 Task: For heading Use oswald with dark cyan 1 colour & Underline.  font size for heading20,  'Change the font style of data to'Playfair display and font size to 12,  Change the alignment of both headline & data to Align right In the sheet  analysisSalesByCategory_2022
Action: Mouse moved to (80, 122)
Screenshot: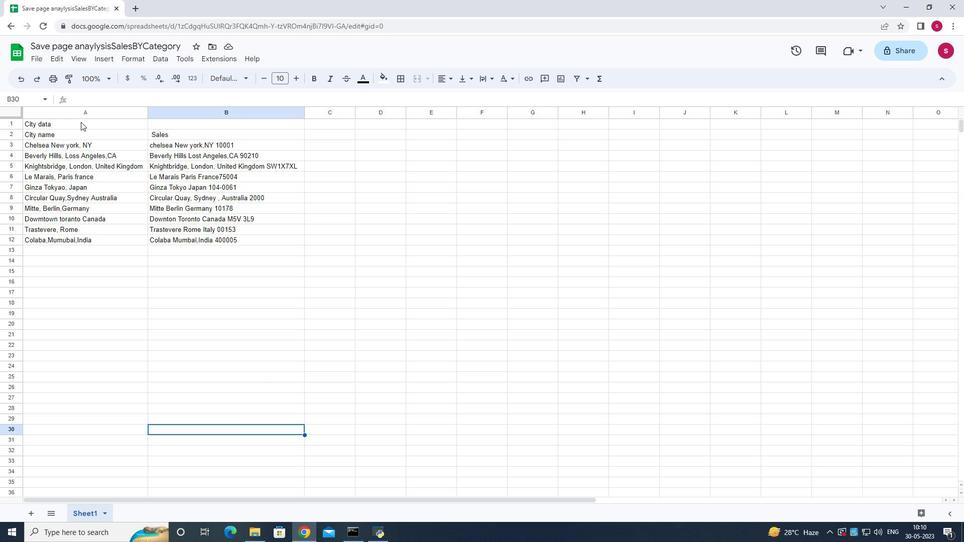
Action: Mouse pressed left at (80, 122)
Screenshot: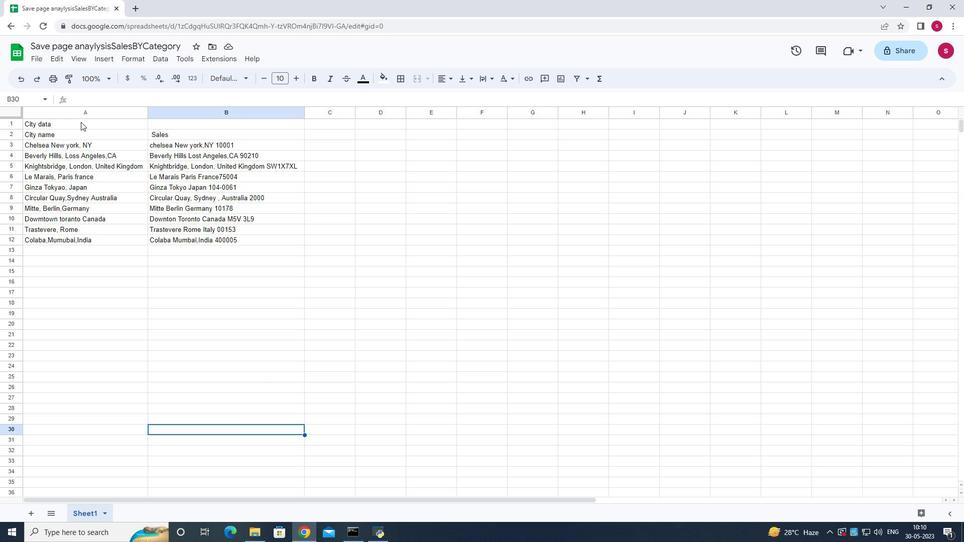 
Action: Mouse moved to (238, 76)
Screenshot: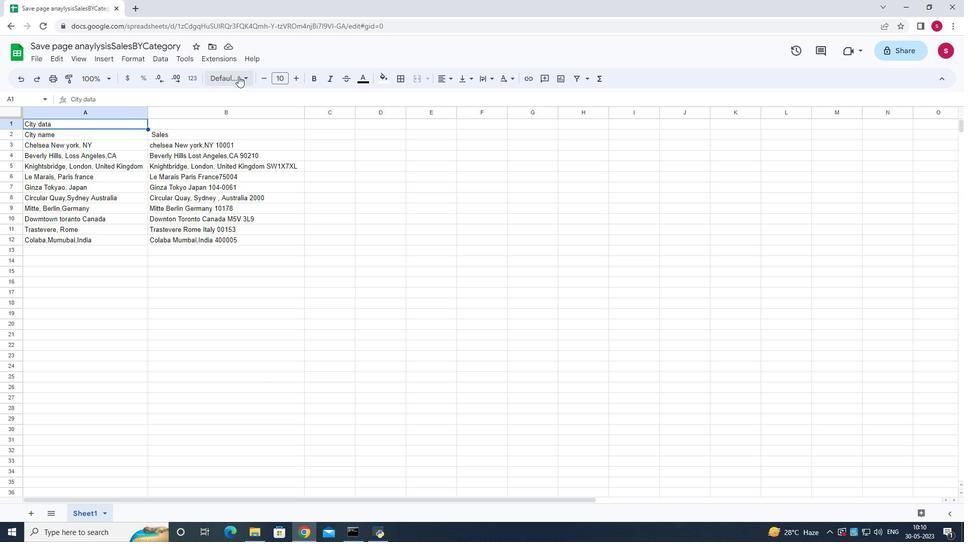 
Action: Mouse pressed left at (238, 76)
Screenshot: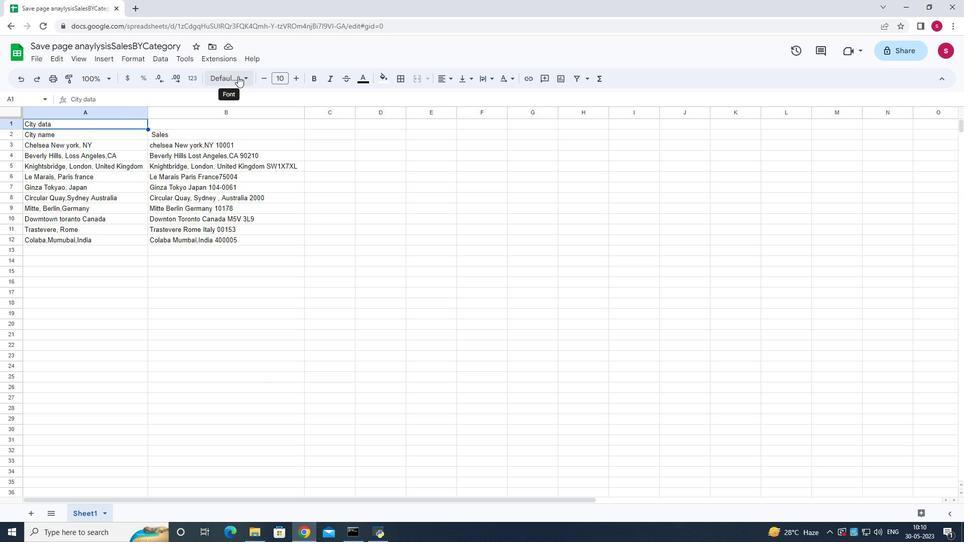 
Action: Mouse moved to (244, 305)
Screenshot: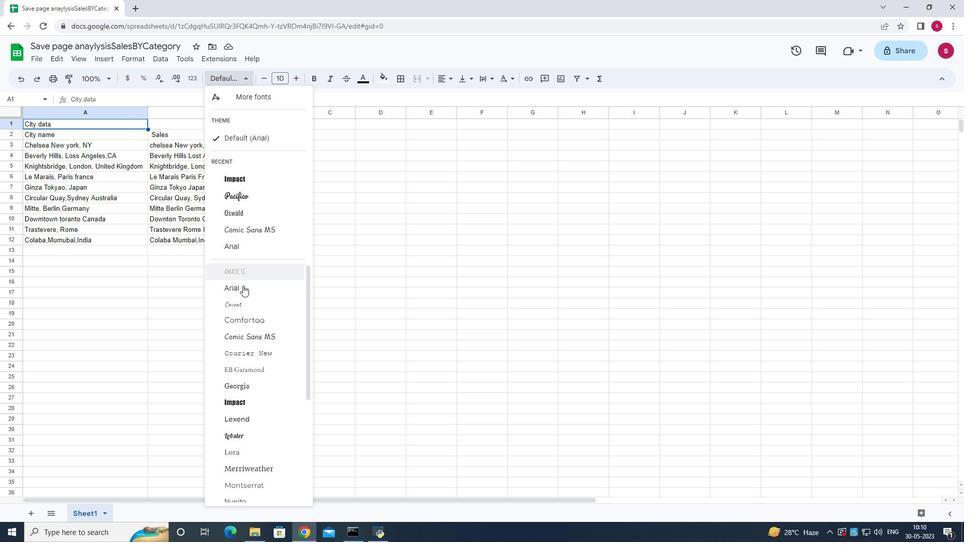 
Action: Mouse scrolled (244, 304) with delta (0, 0)
Screenshot: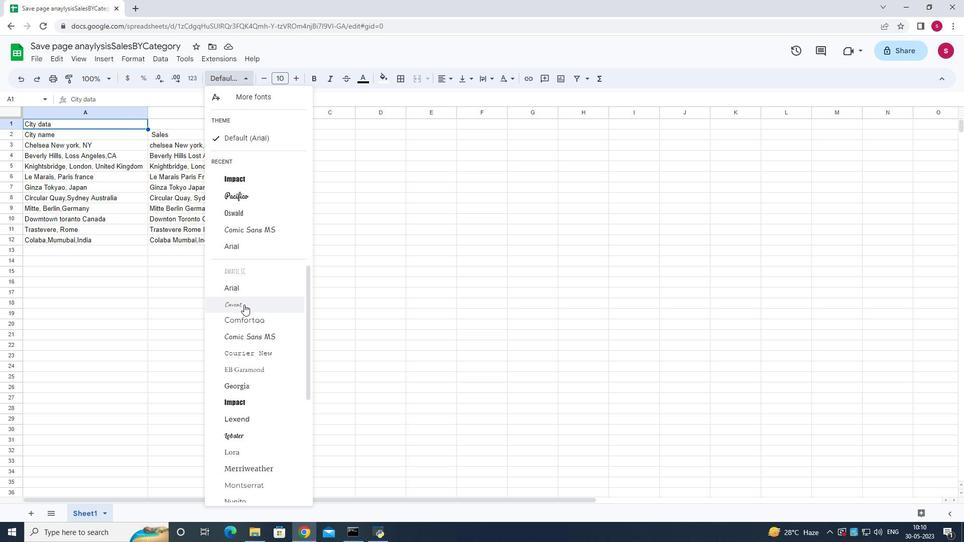 
Action: Mouse scrolled (244, 304) with delta (0, 0)
Screenshot: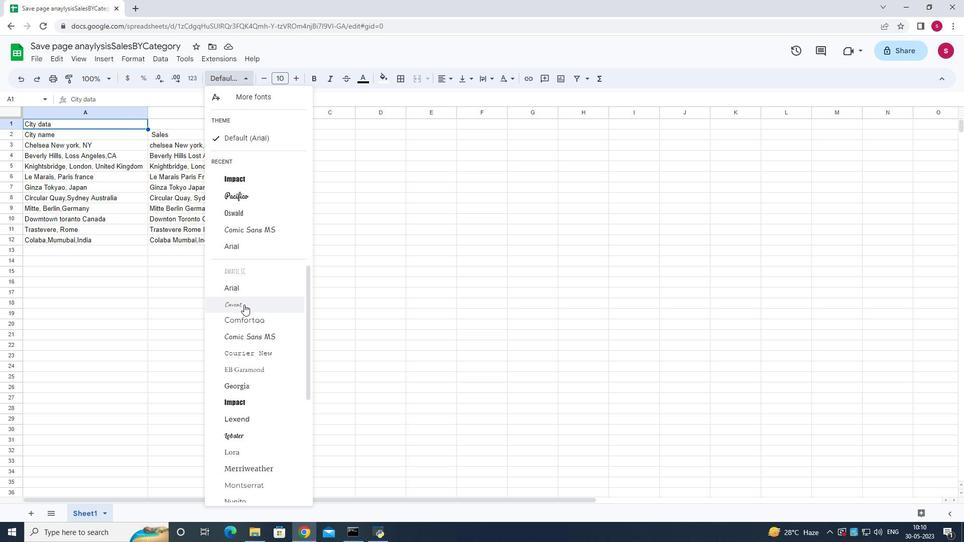 
Action: Mouse scrolled (244, 304) with delta (0, 0)
Screenshot: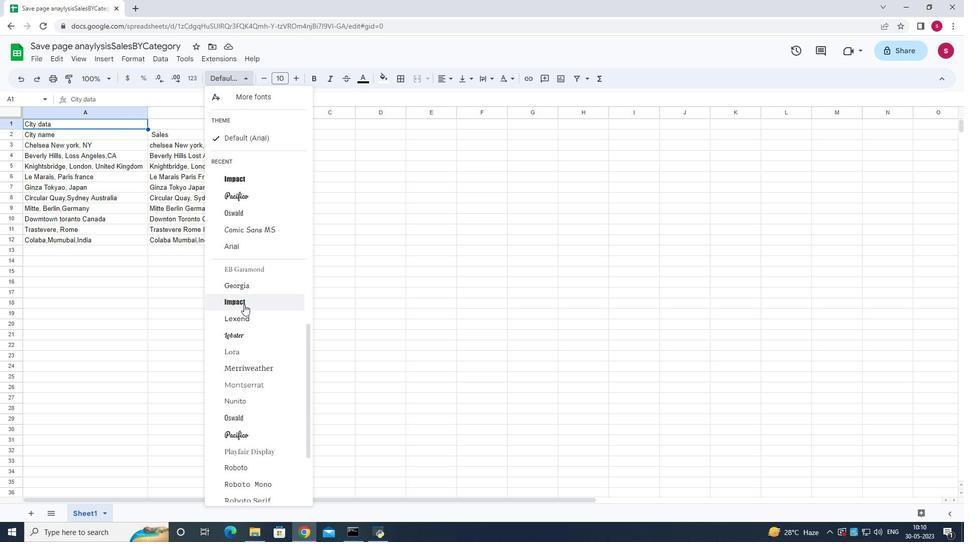 
Action: Mouse scrolled (244, 304) with delta (0, 0)
Screenshot: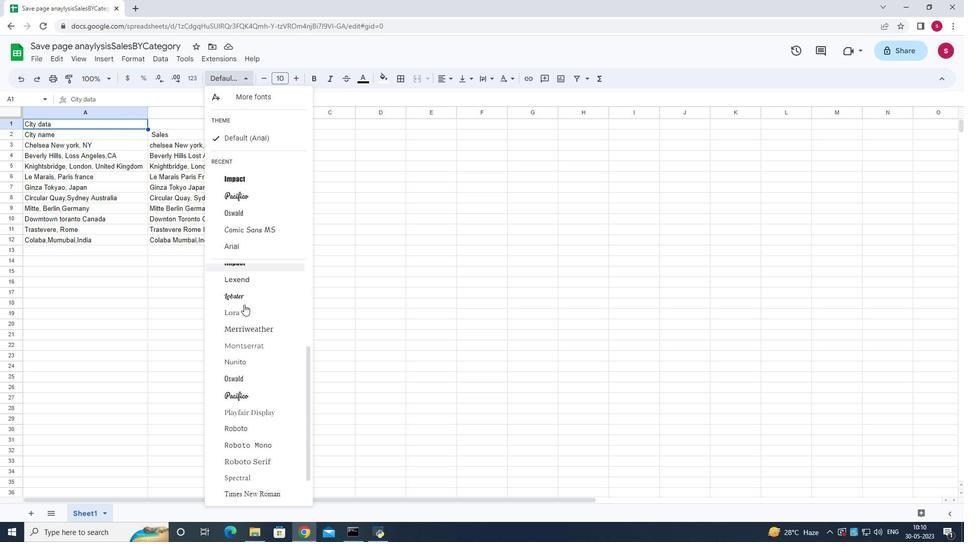 
Action: Mouse scrolled (244, 304) with delta (0, 0)
Screenshot: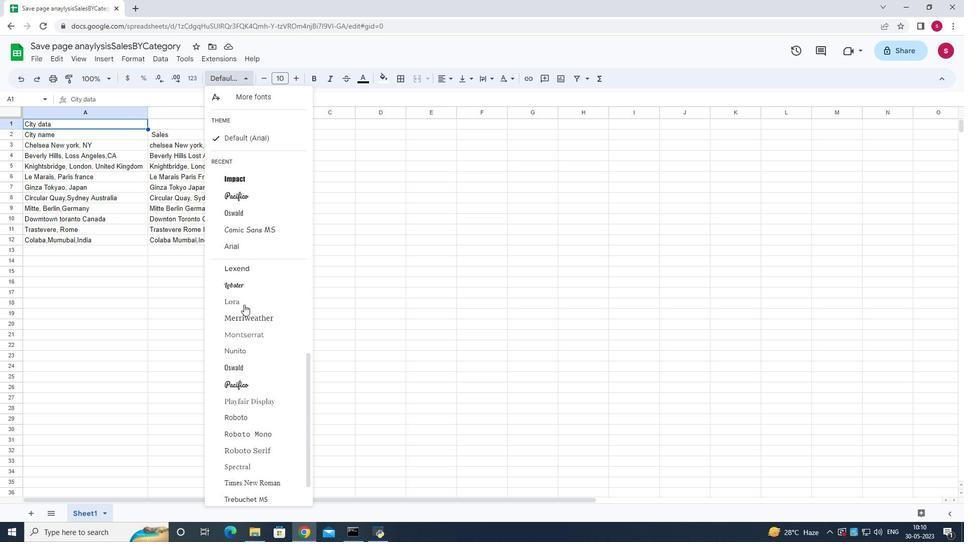 
Action: Mouse scrolled (244, 304) with delta (0, 0)
Screenshot: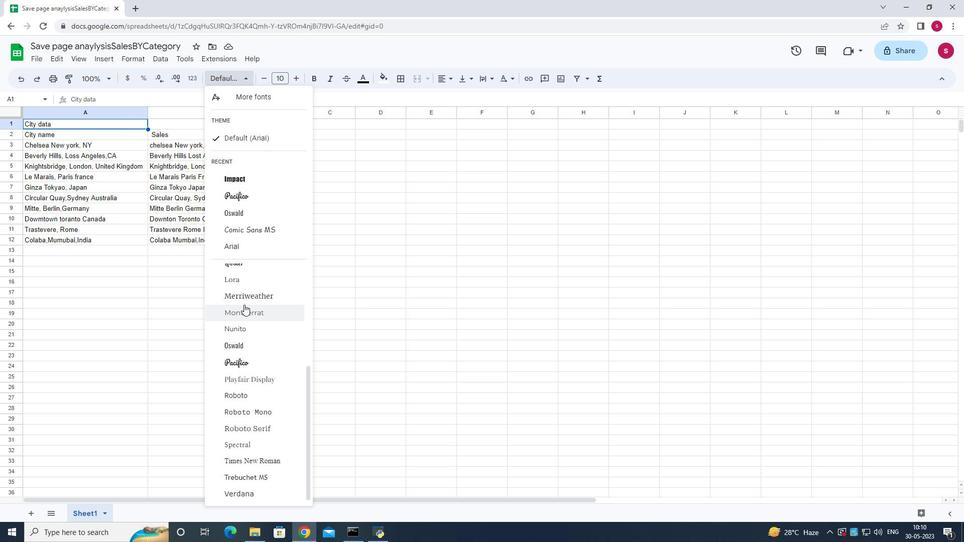 
Action: Mouse scrolled (244, 304) with delta (0, 0)
Screenshot: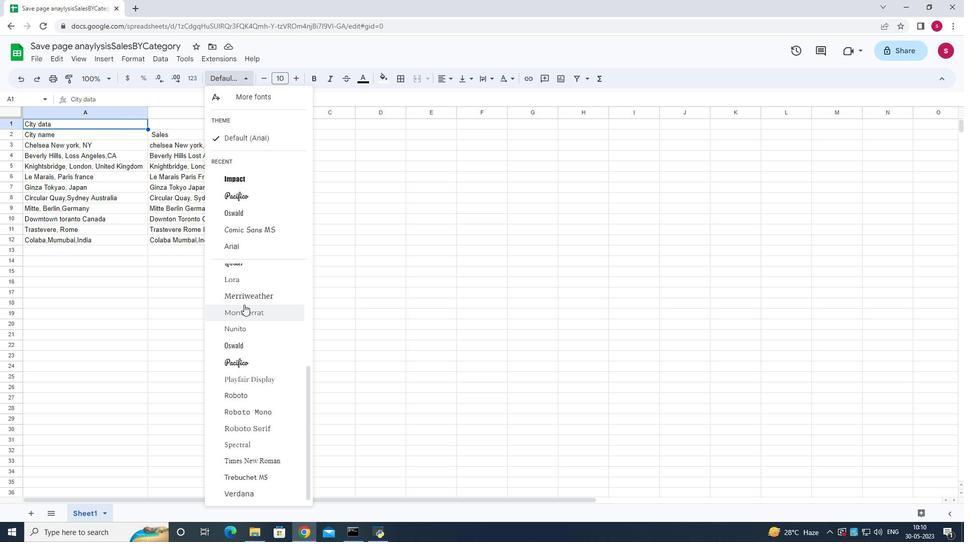 
Action: Mouse scrolled (244, 304) with delta (0, 0)
Screenshot: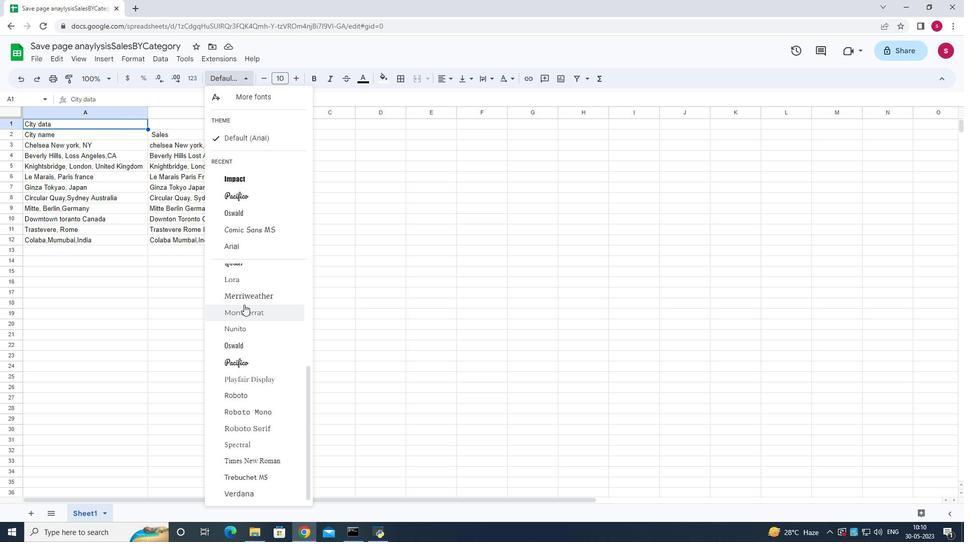 
Action: Mouse scrolled (244, 304) with delta (0, 0)
Screenshot: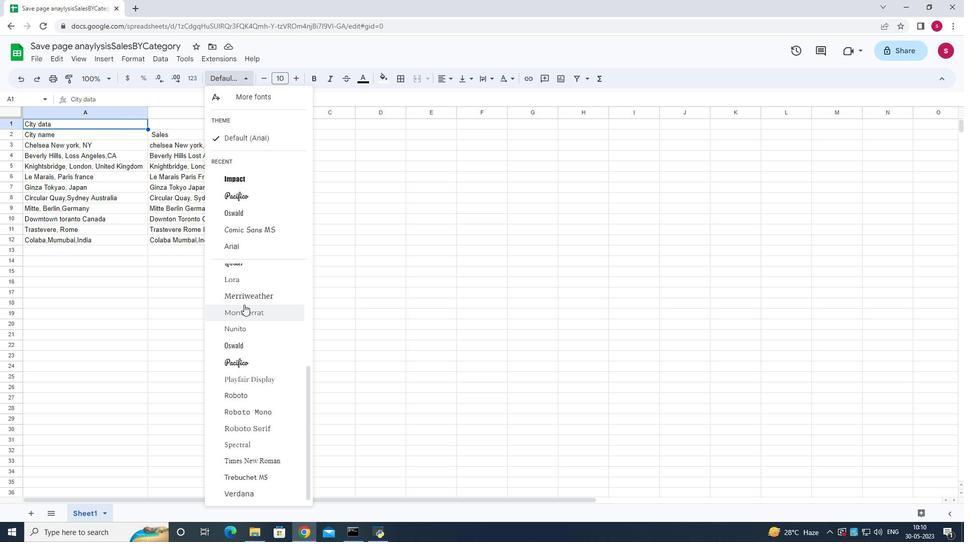 
Action: Mouse scrolled (244, 304) with delta (0, 0)
Screenshot: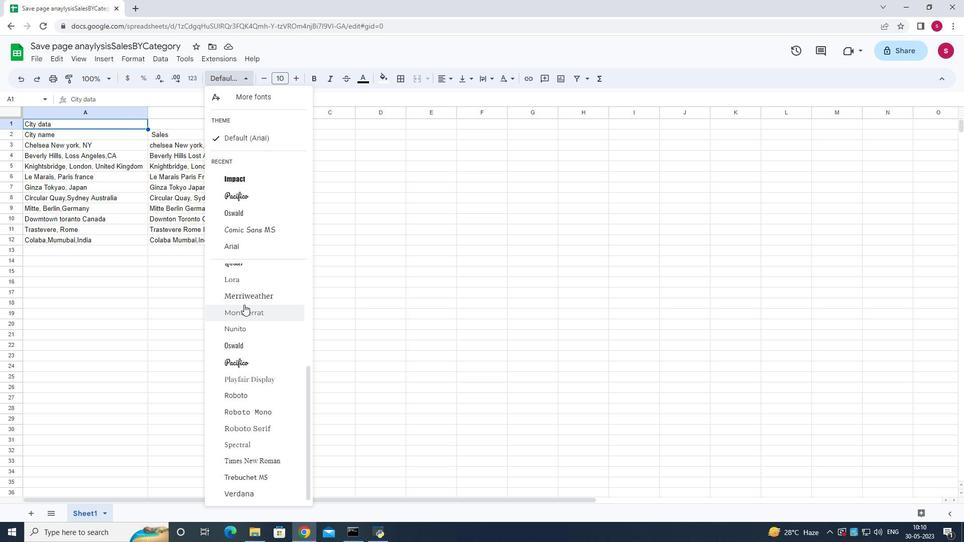 
Action: Mouse scrolled (244, 304) with delta (0, 0)
Screenshot: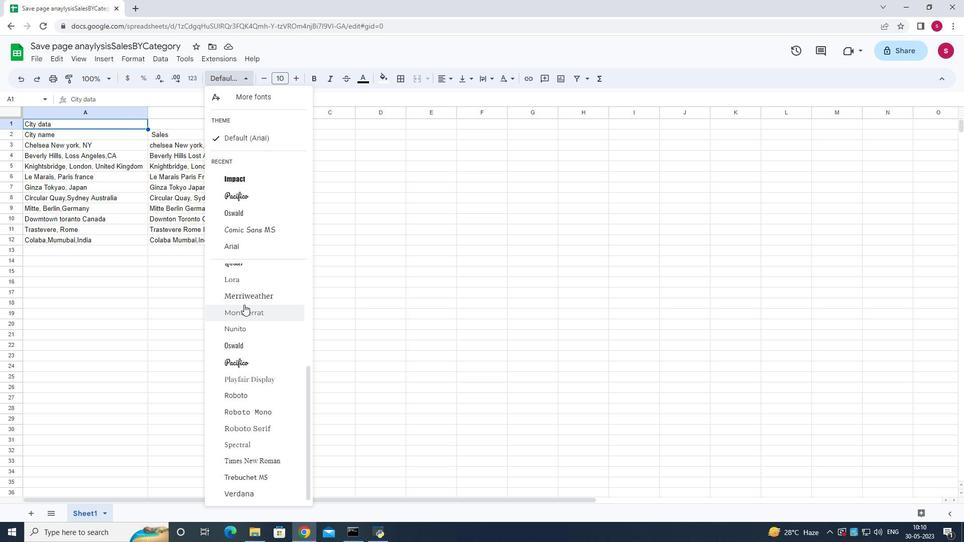 
Action: Mouse scrolled (244, 304) with delta (0, 0)
Screenshot: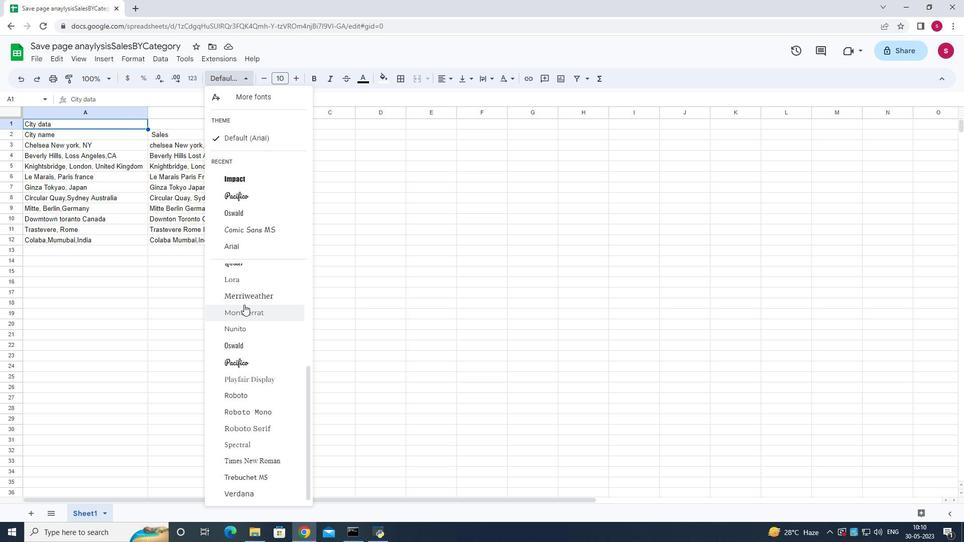 
Action: Mouse scrolled (244, 304) with delta (0, 0)
Screenshot: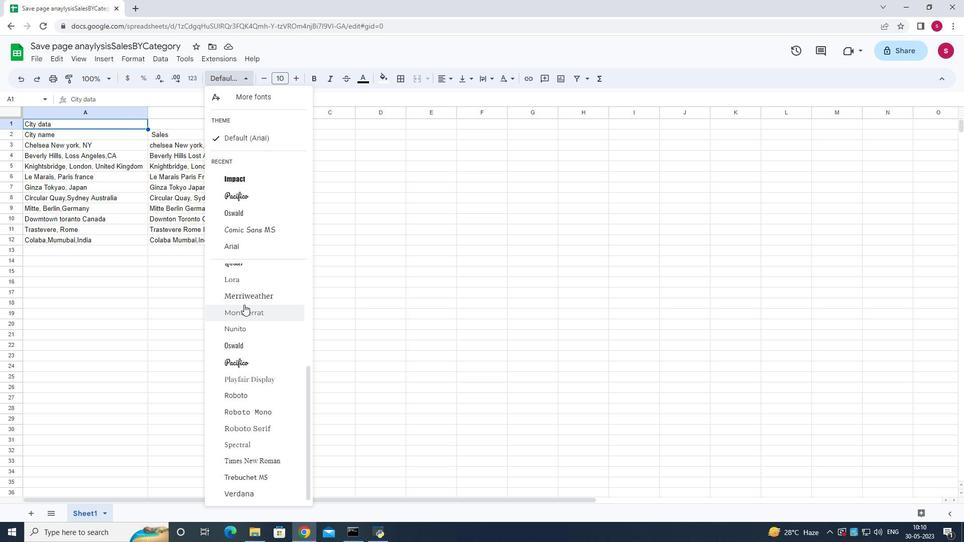 
Action: Mouse scrolled (244, 304) with delta (0, 0)
Screenshot: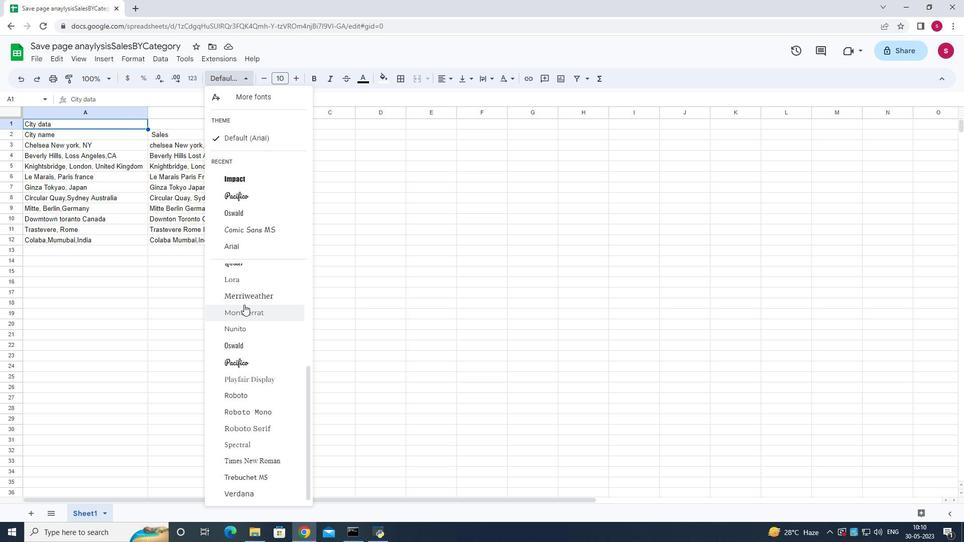 
Action: Mouse moved to (252, 206)
Screenshot: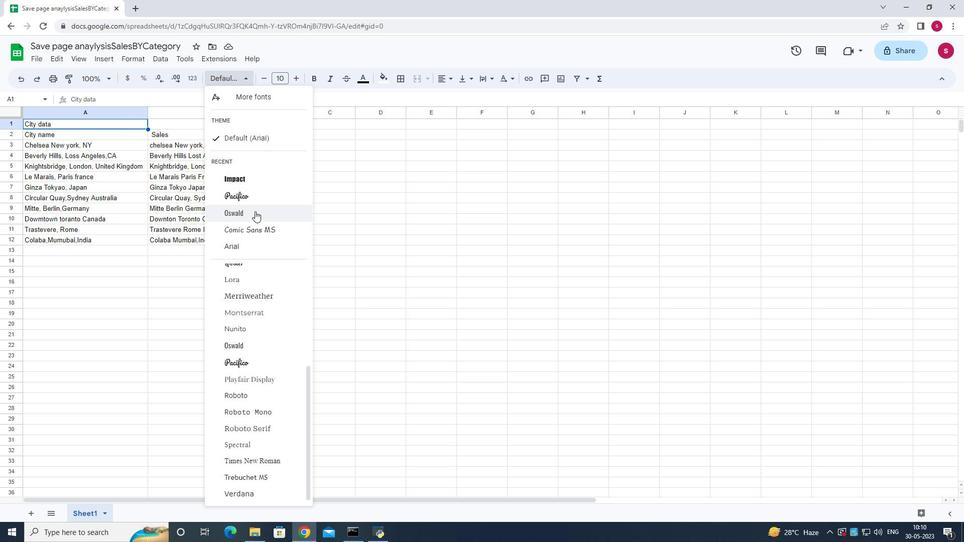 
Action: Mouse pressed left at (252, 206)
Screenshot: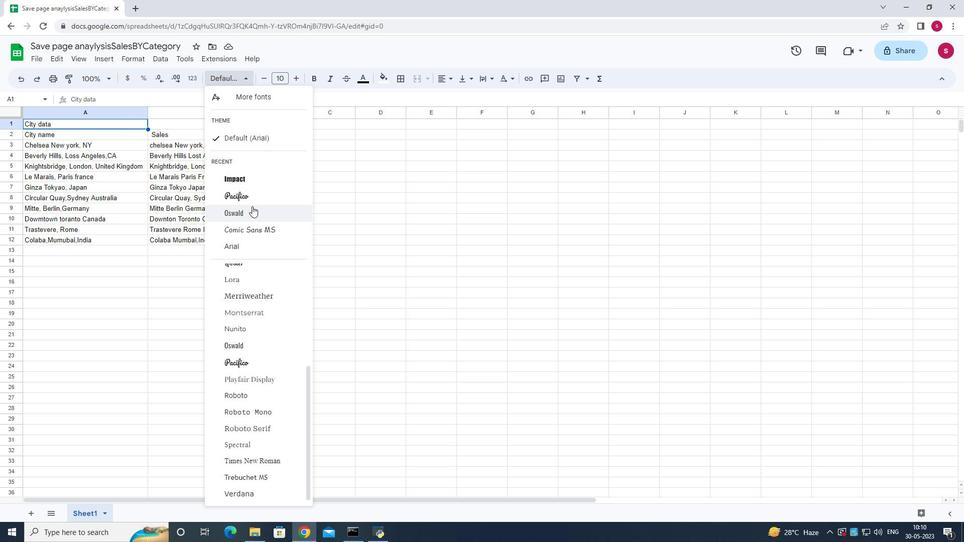 
Action: Mouse moved to (357, 78)
Screenshot: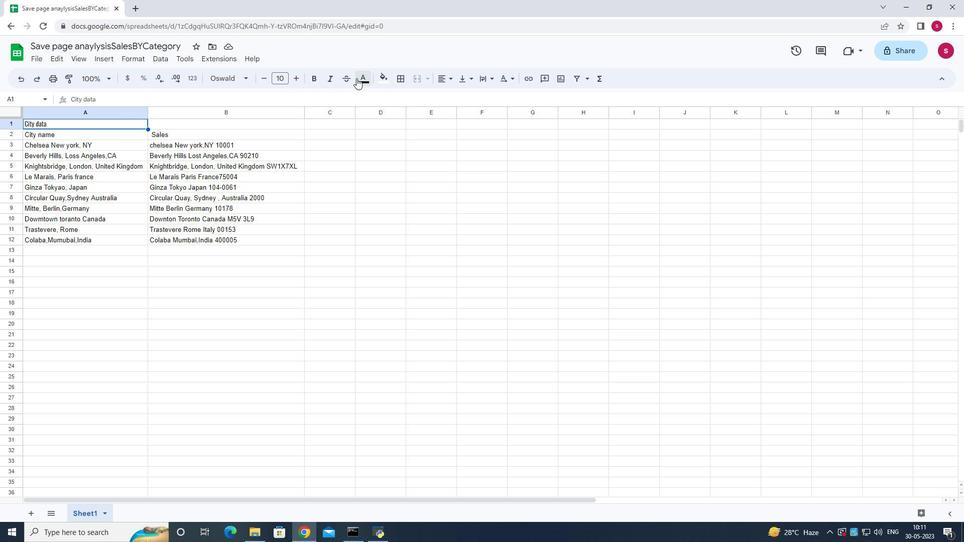 
Action: Mouse pressed left at (357, 78)
Screenshot: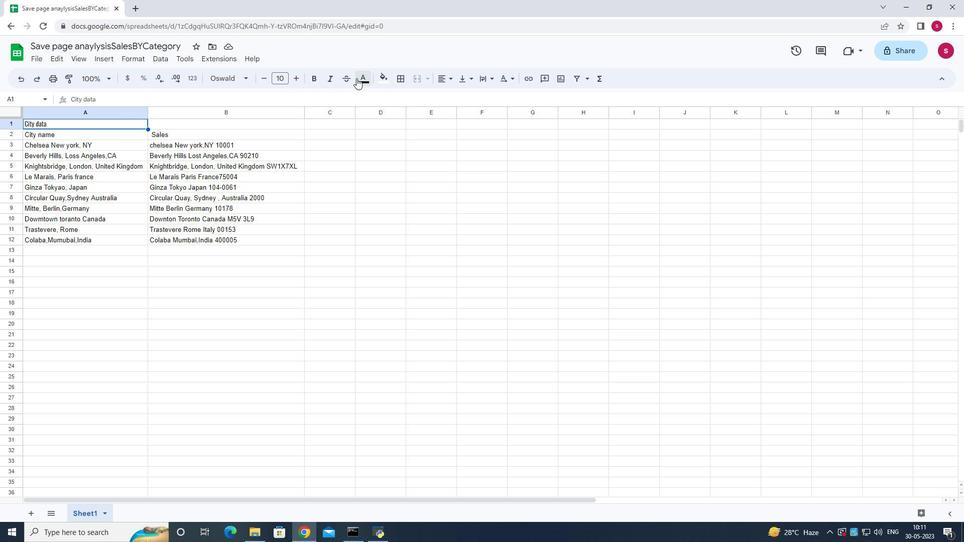 
Action: Mouse moved to (407, 183)
Screenshot: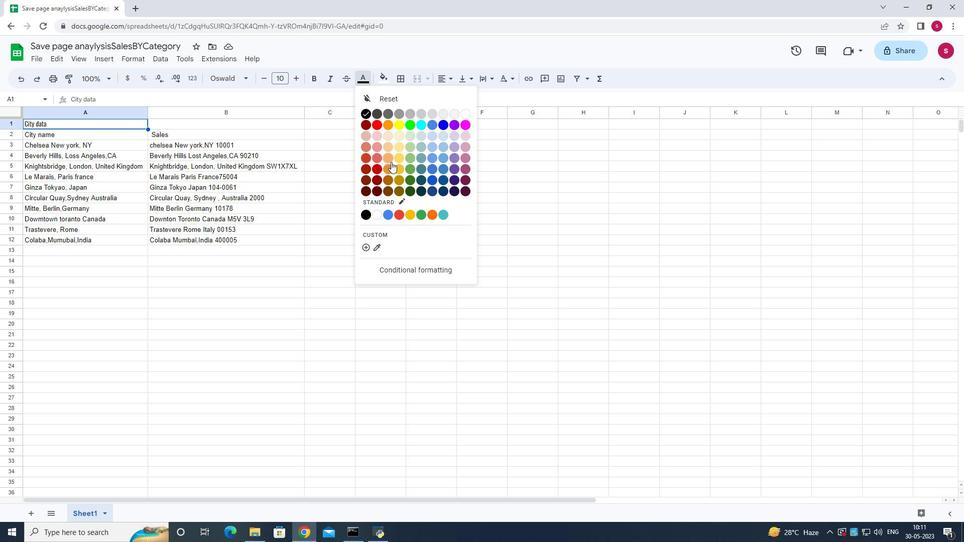 
Action: Mouse pressed left at (407, 183)
Screenshot: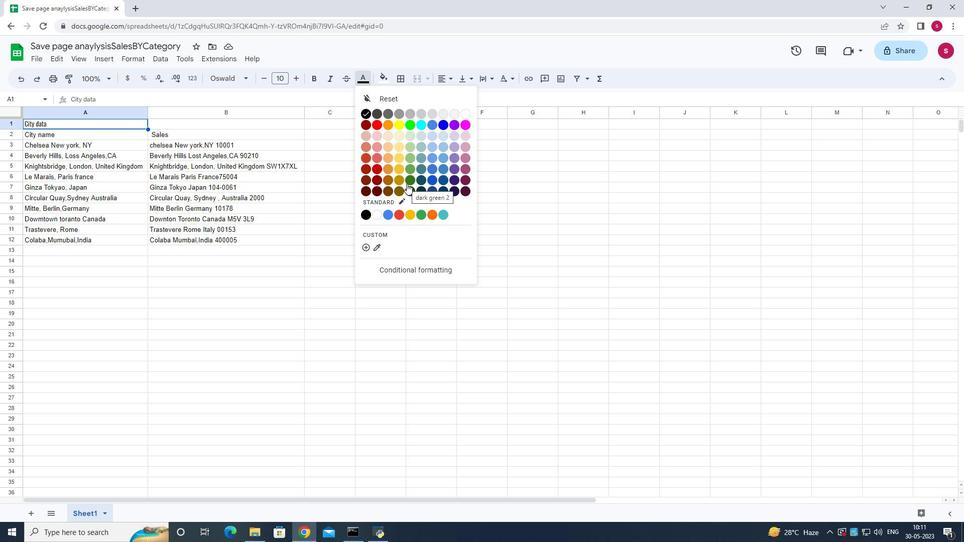 
Action: Mouse moved to (362, 76)
Screenshot: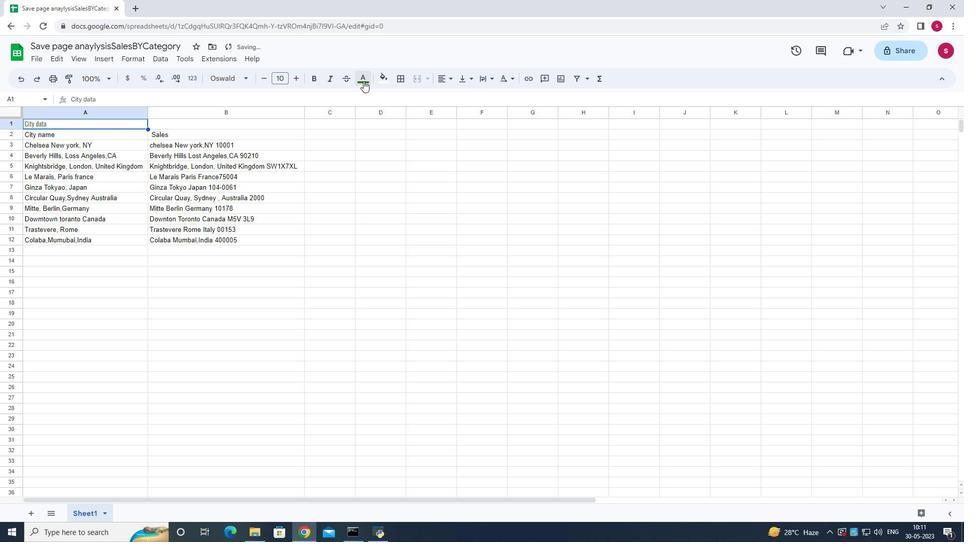 
Action: Mouse pressed left at (362, 76)
Screenshot: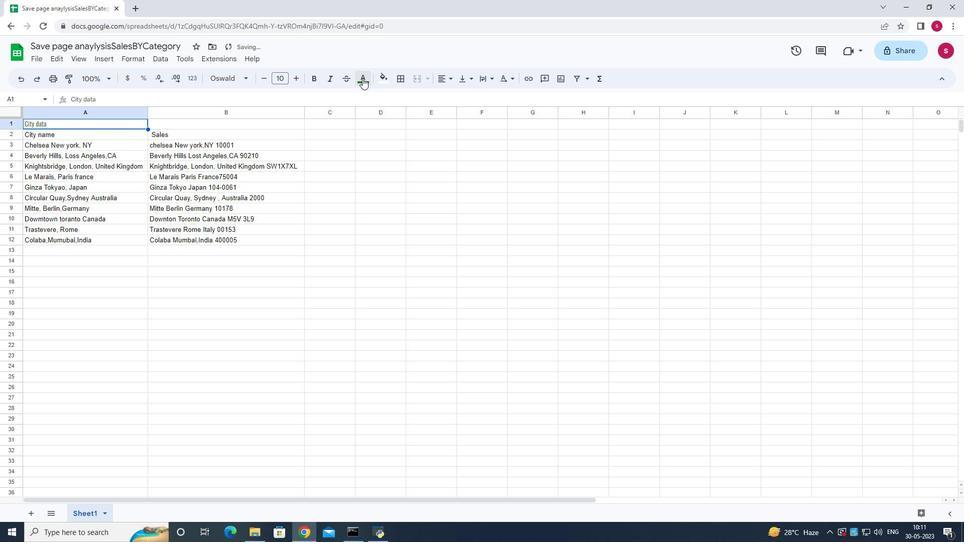 
Action: Mouse moved to (408, 187)
Screenshot: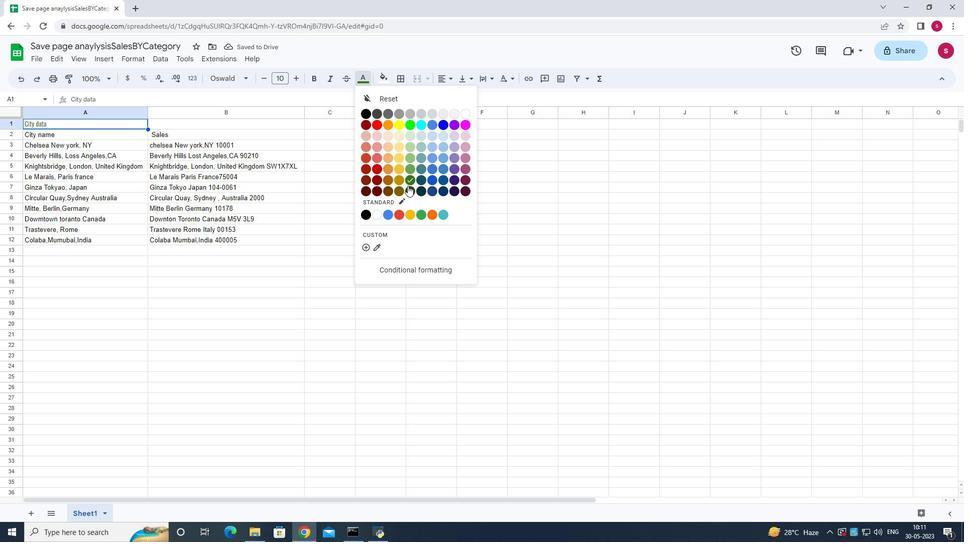 
Action: Mouse pressed left at (408, 187)
Screenshot: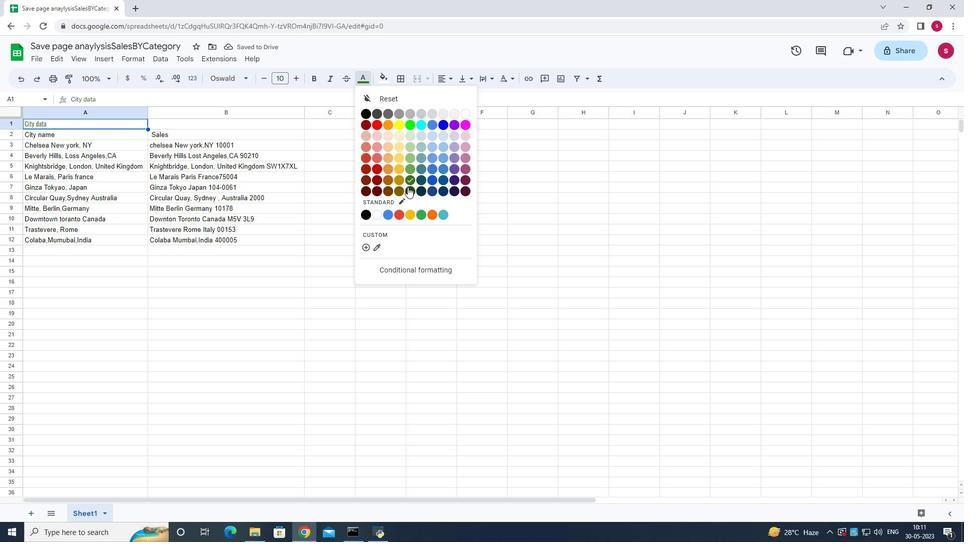 
Action: Mouse moved to (36, 120)
Screenshot: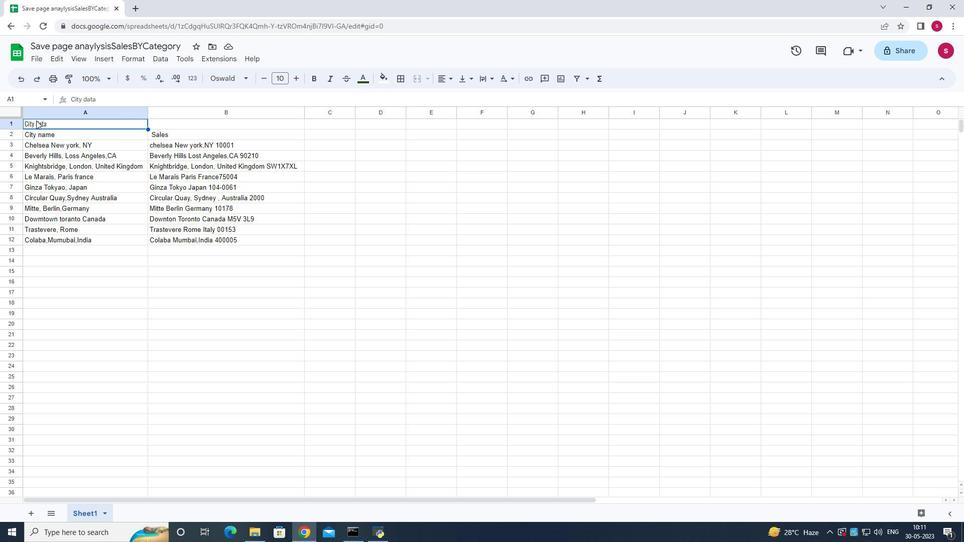 
Action: Key pressed ctrl+U
Screenshot: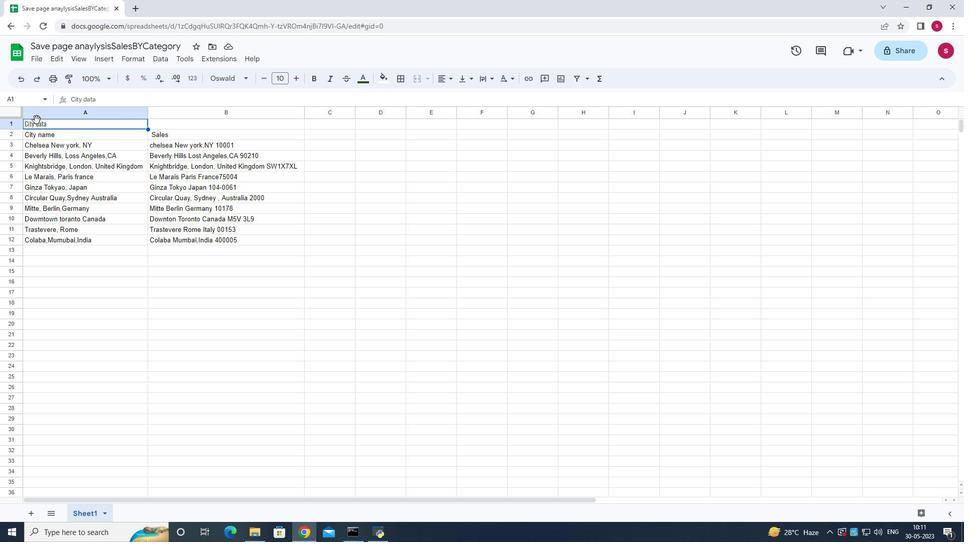
Action: Mouse moved to (301, 78)
Screenshot: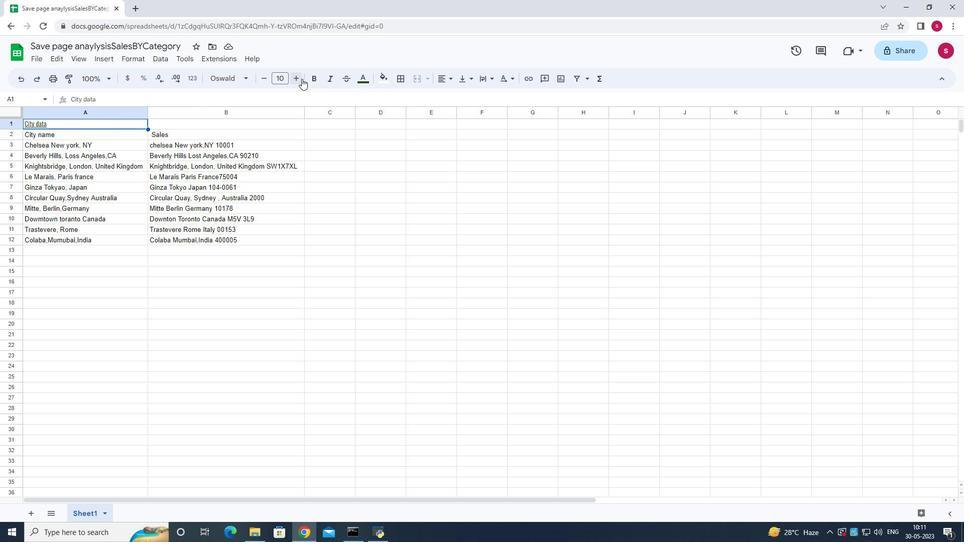 
Action: Mouse pressed left at (301, 78)
Screenshot: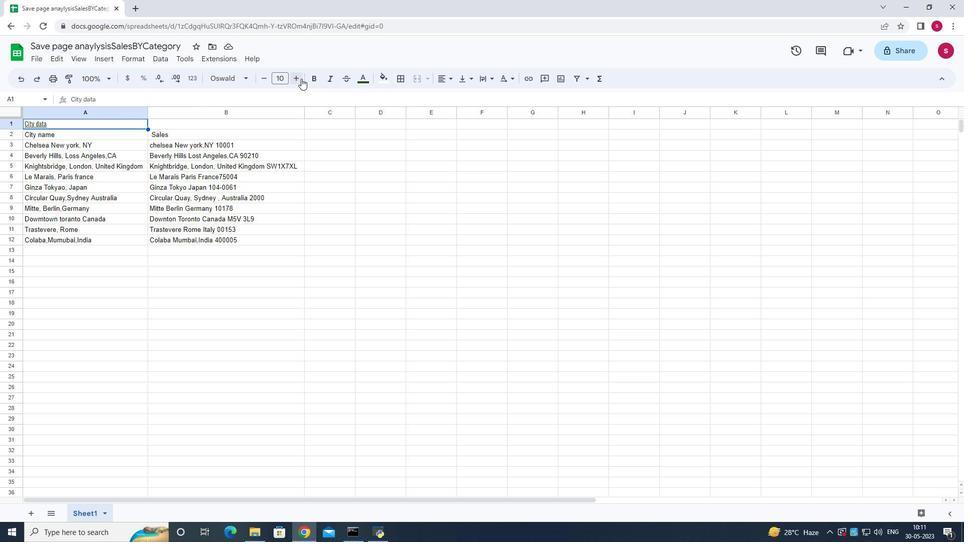 
Action: Mouse pressed left at (301, 78)
Screenshot: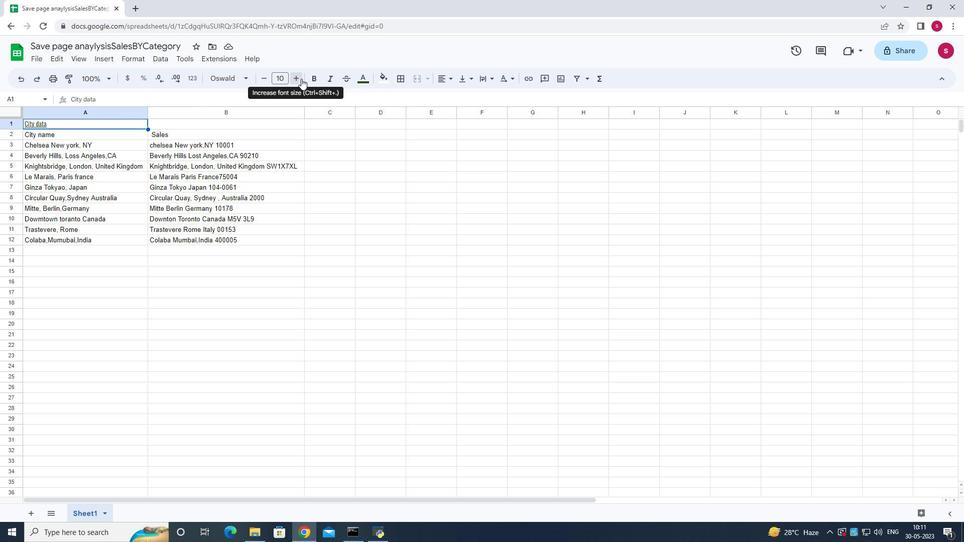 
Action: Mouse pressed left at (301, 78)
Screenshot: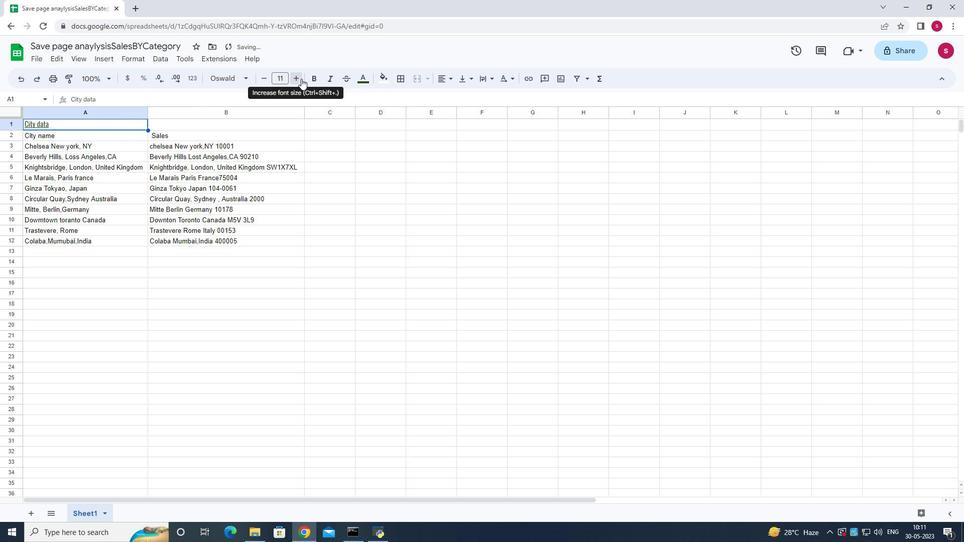 
Action: Mouse pressed left at (301, 78)
Screenshot: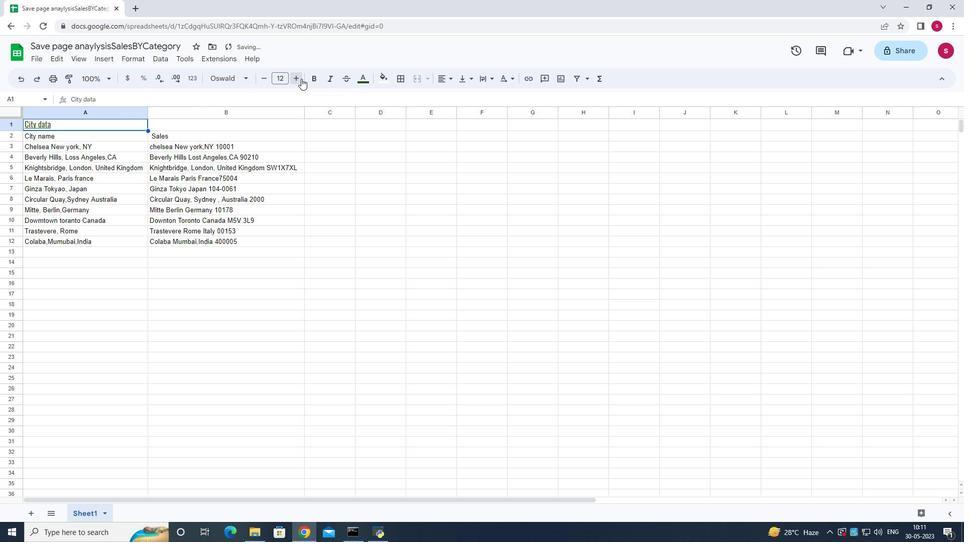 
Action: Mouse pressed left at (301, 78)
Screenshot: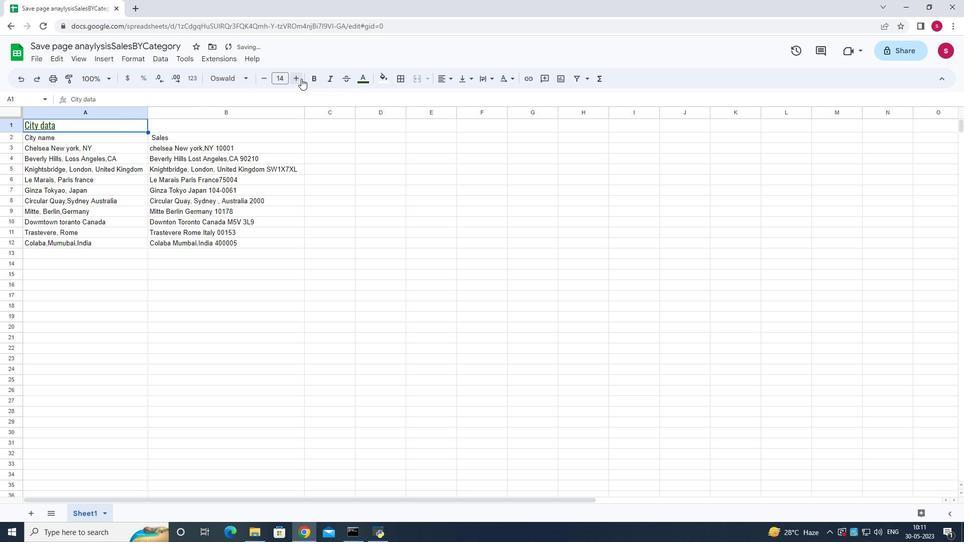 
Action: Mouse pressed left at (301, 78)
Screenshot: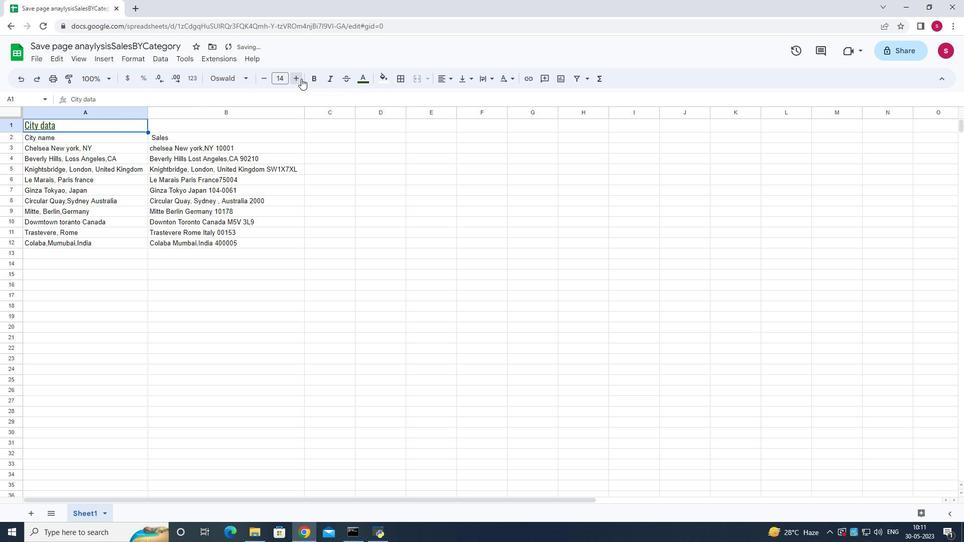 
Action: Mouse pressed left at (301, 78)
Screenshot: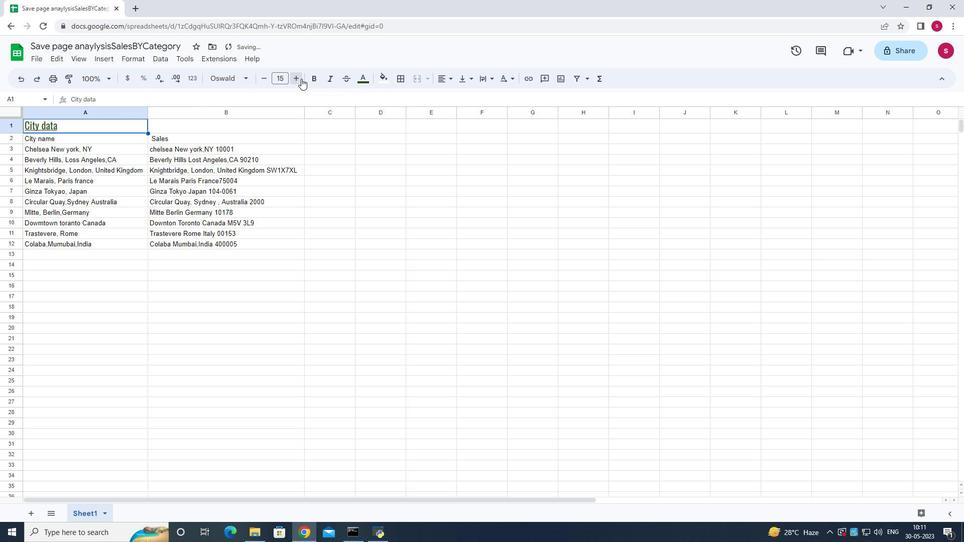 
Action: Mouse pressed left at (301, 78)
Screenshot: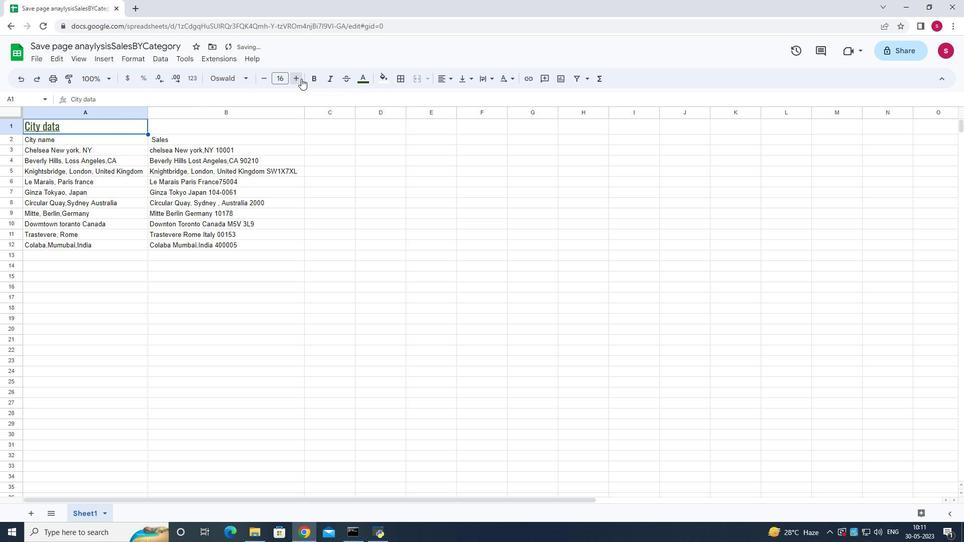 
Action: Mouse pressed left at (301, 78)
Screenshot: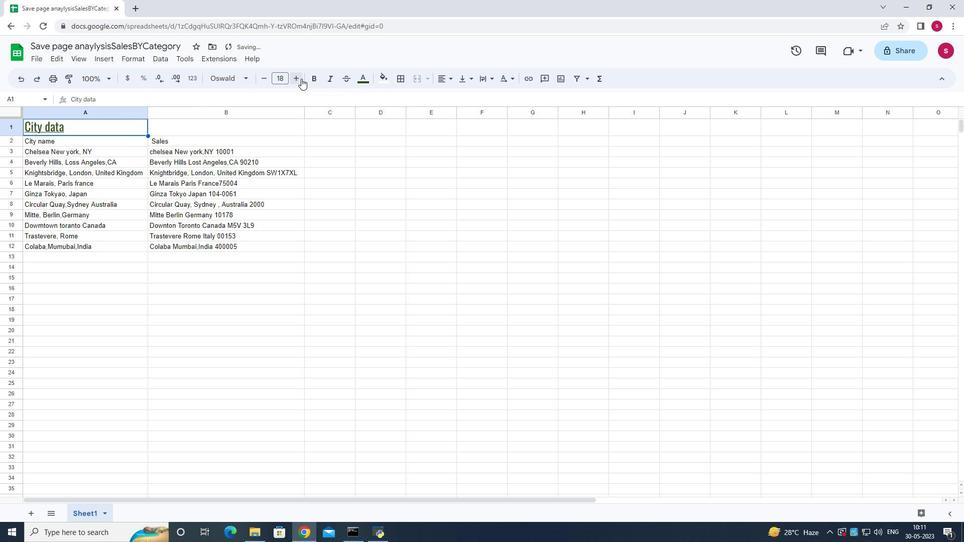 
Action: Mouse pressed left at (301, 78)
Screenshot: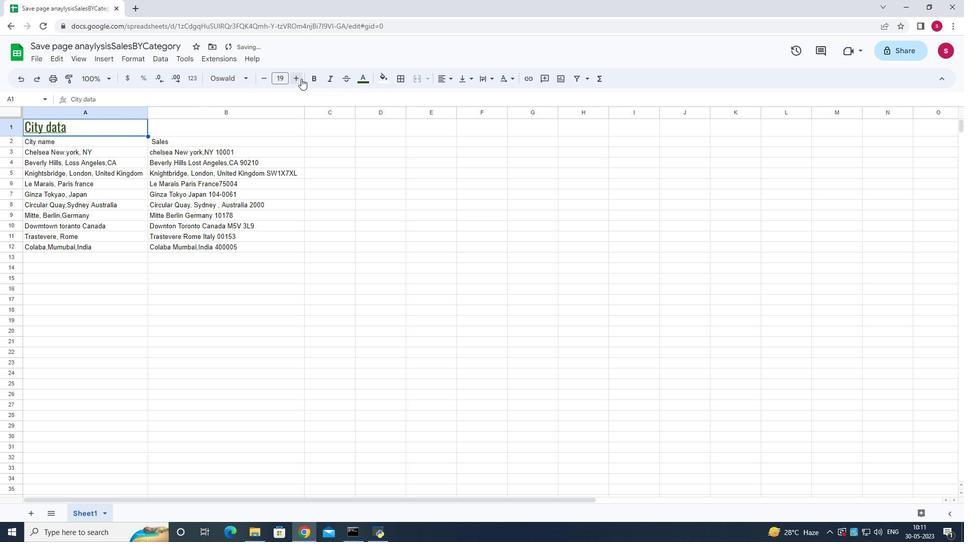 
Action: Mouse moved to (54, 146)
Screenshot: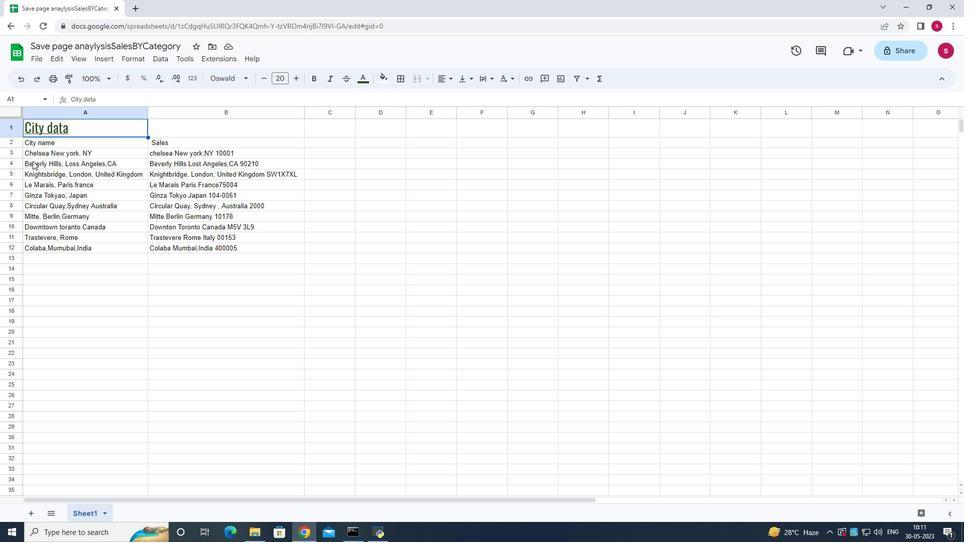 
Action: Mouse pressed left at (54, 146)
Screenshot: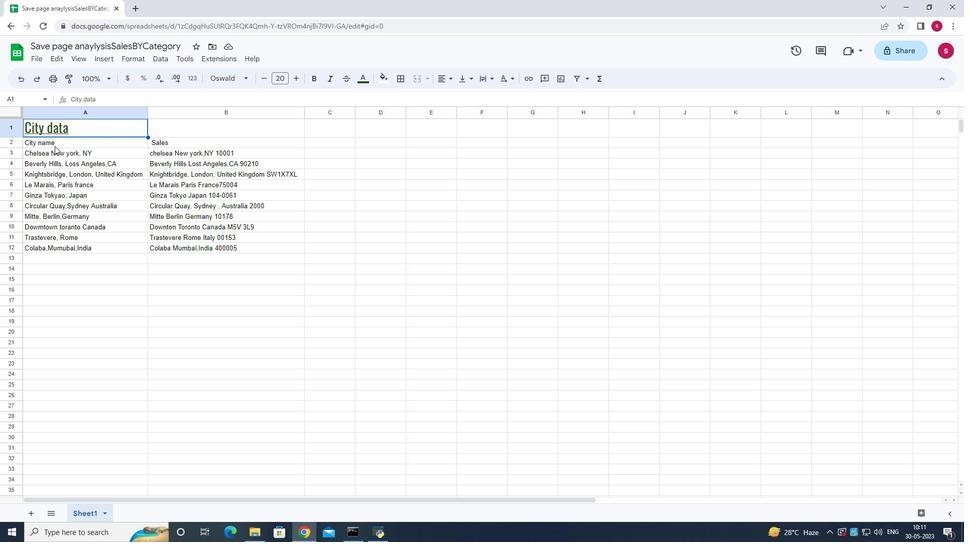 
Action: Mouse moved to (55, 141)
Screenshot: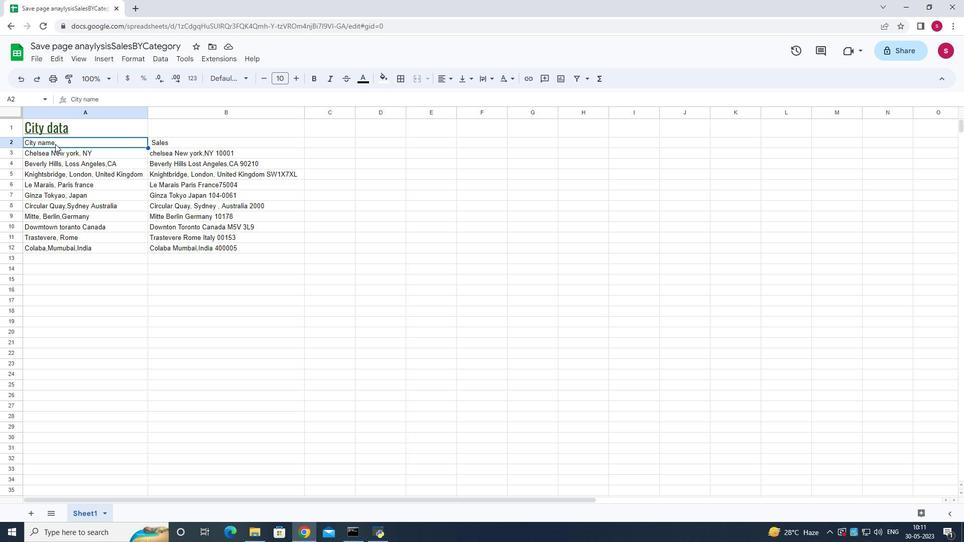 
Action: Mouse pressed left at (55, 141)
Screenshot: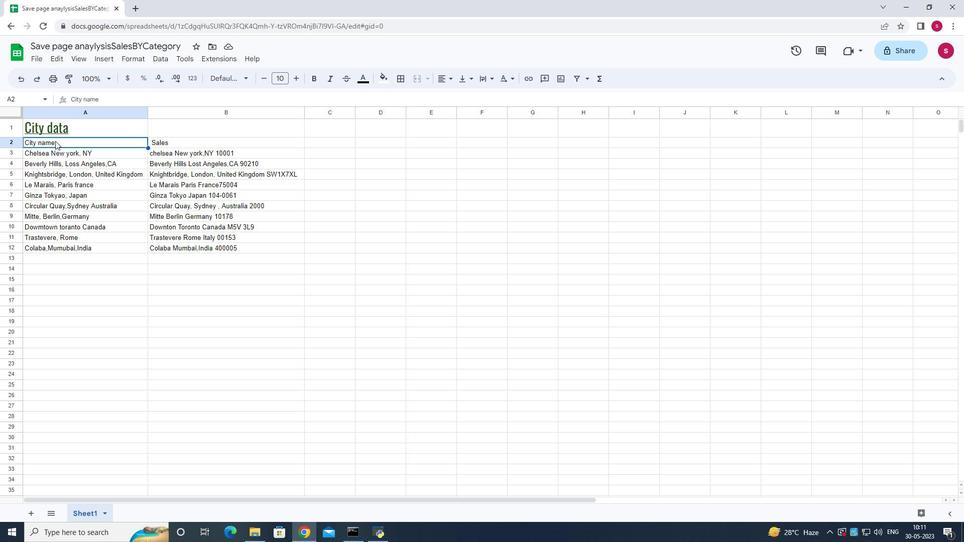 
Action: Mouse moved to (243, 77)
Screenshot: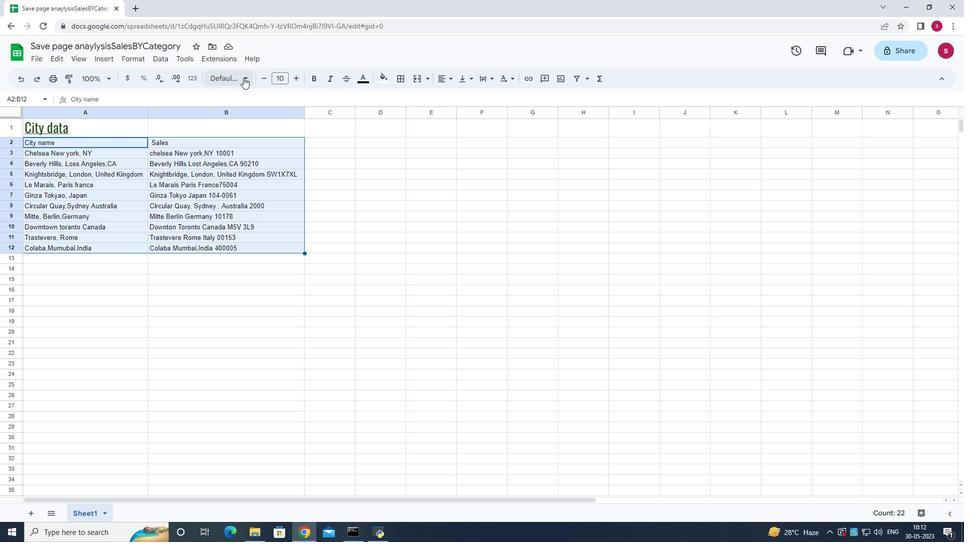 
Action: Mouse pressed left at (243, 77)
Screenshot: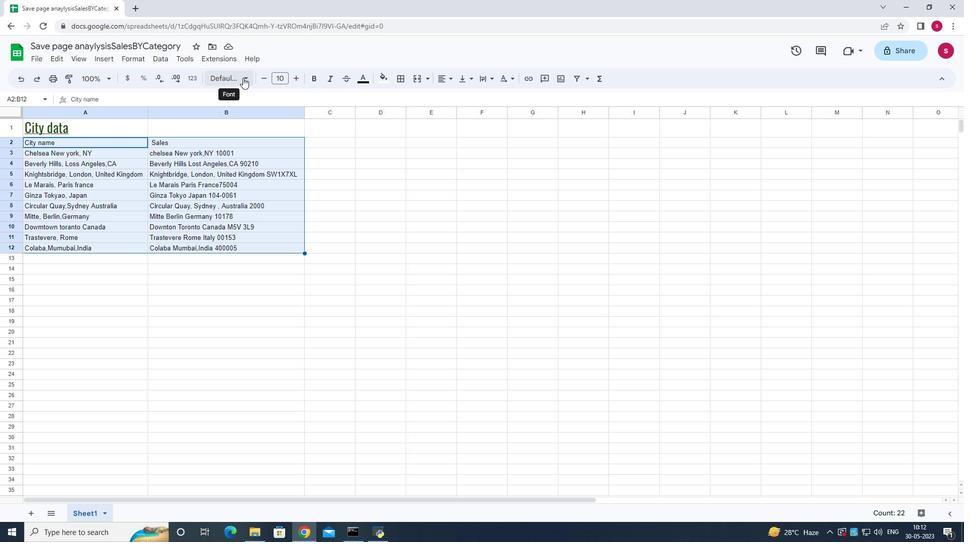
Action: Mouse moved to (240, 265)
Screenshot: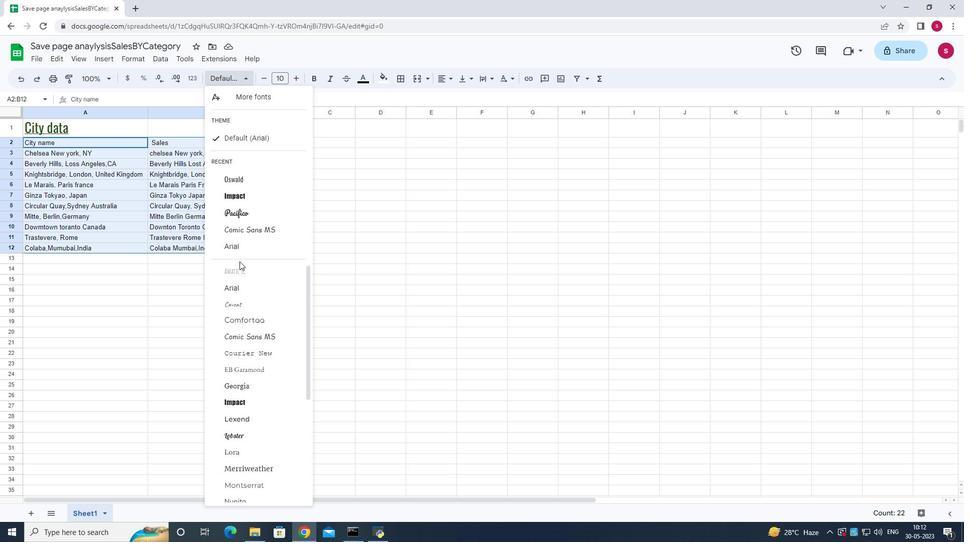 
Action: Mouse scrolled (240, 265) with delta (0, 0)
Screenshot: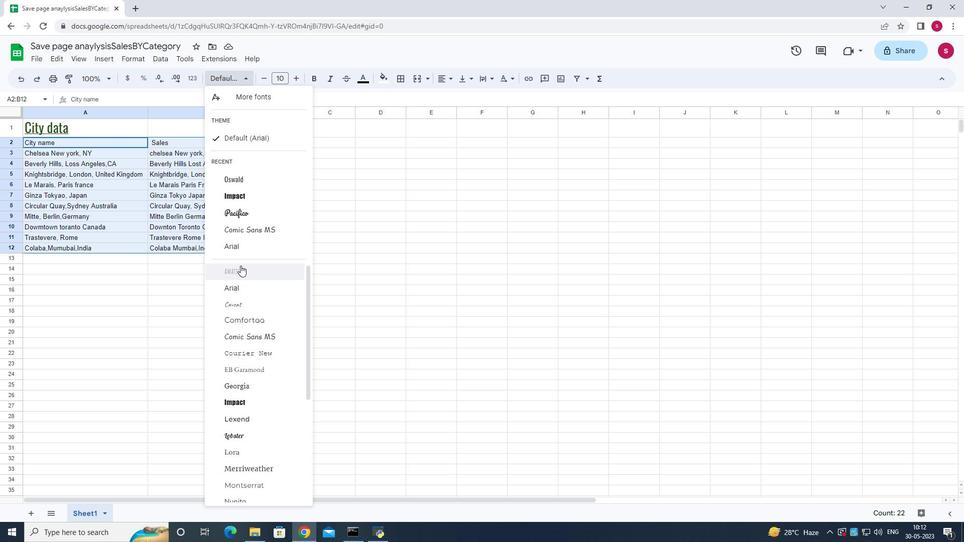 
Action: Mouse scrolled (240, 265) with delta (0, 0)
Screenshot: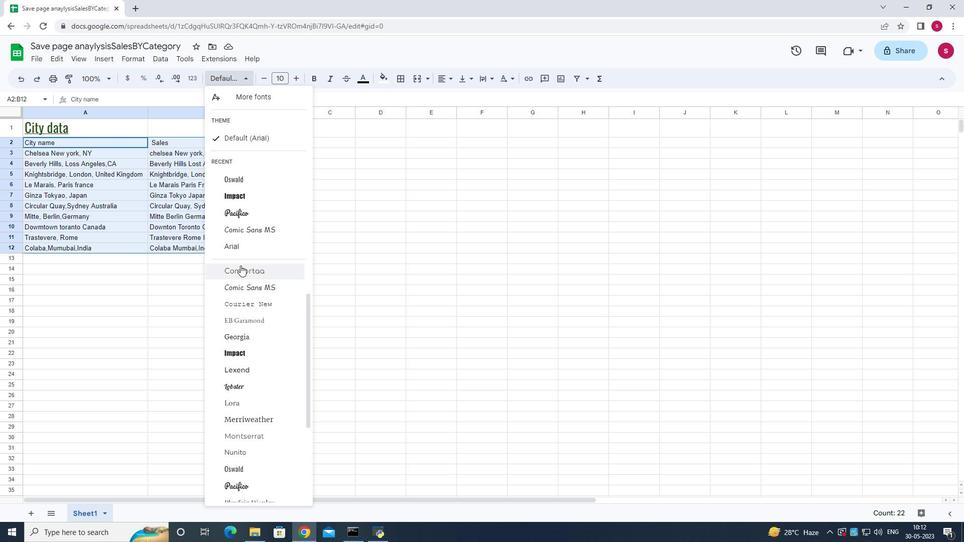 
Action: Mouse scrolled (240, 265) with delta (0, 0)
Screenshot: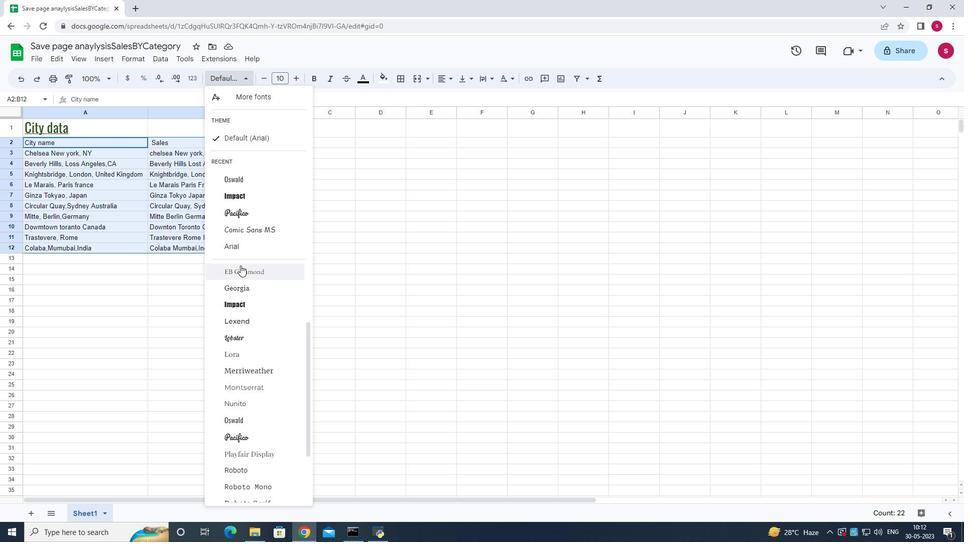 
Action: Mouse scrolled (240, 265) with delta (0, 0)
Screenshot: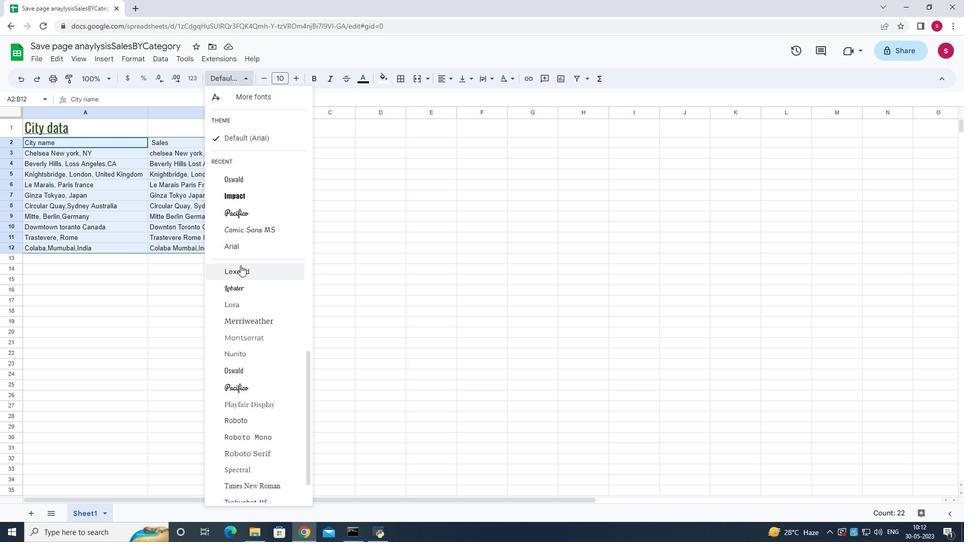 
Action: Mouse moved to (242, 374)
Screenshot: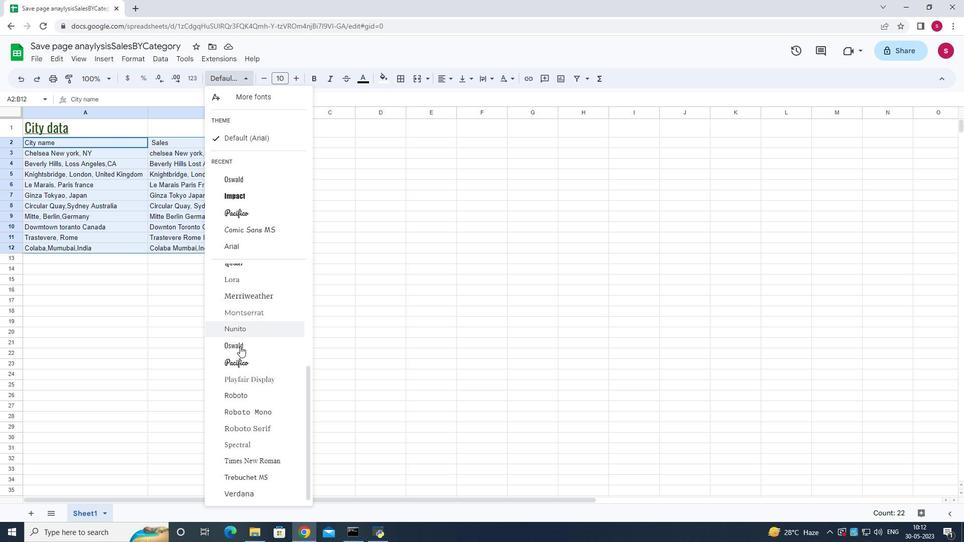 
Action: Mouse pressed left at (242, 374)
Screenshot: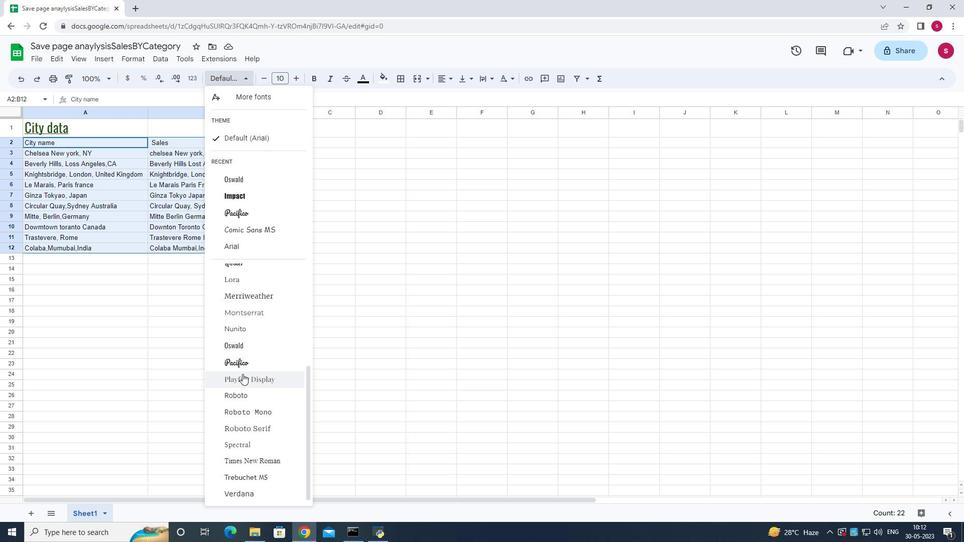 
Action: Mouse moved to (296, 79)
Screenshot: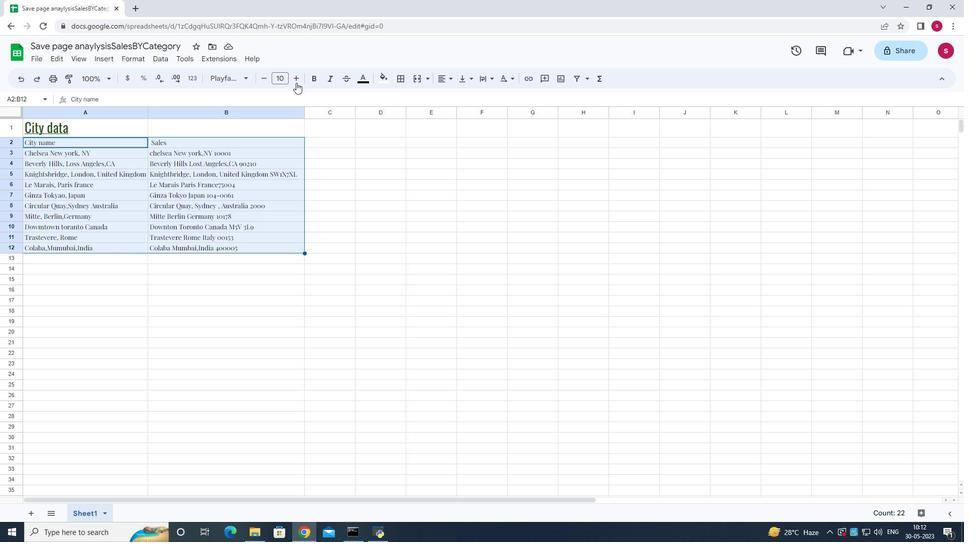 
Action: Mouse pressed left at (296, 79)
Screenshot: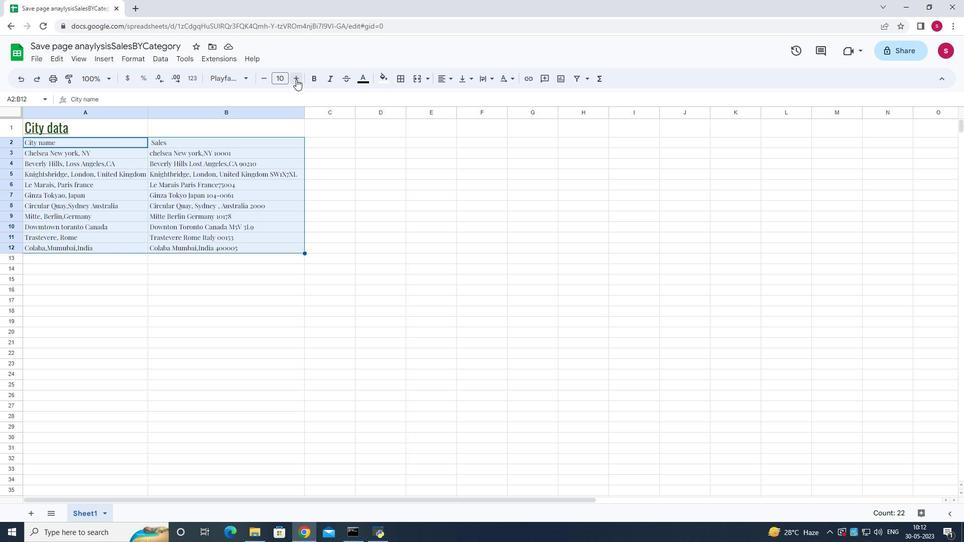
Action: Mouse pressed left at (296, 79)
Screenshot: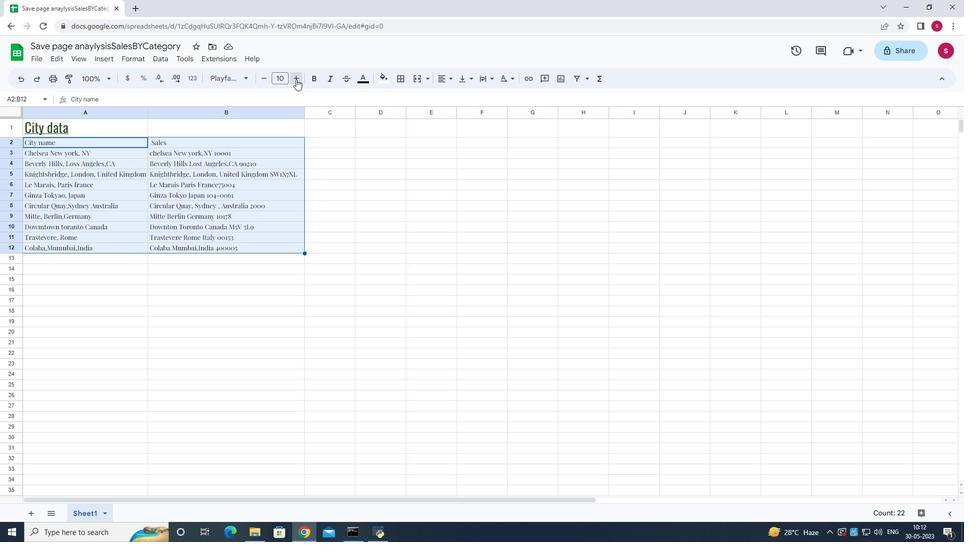 
Action: Mouse moved to (44, 125)
Screenshot: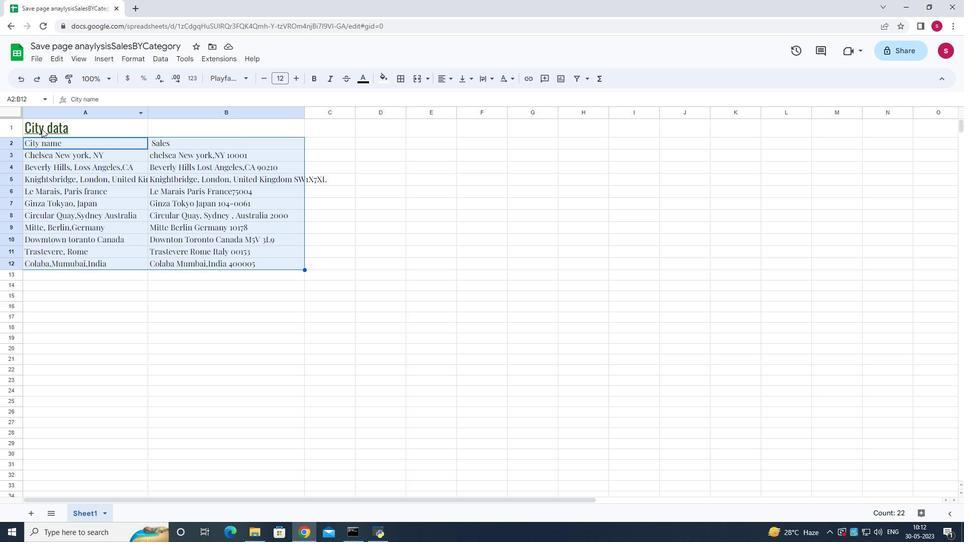 
Action: Mouse pressed left at (44, 125)
Screenshot: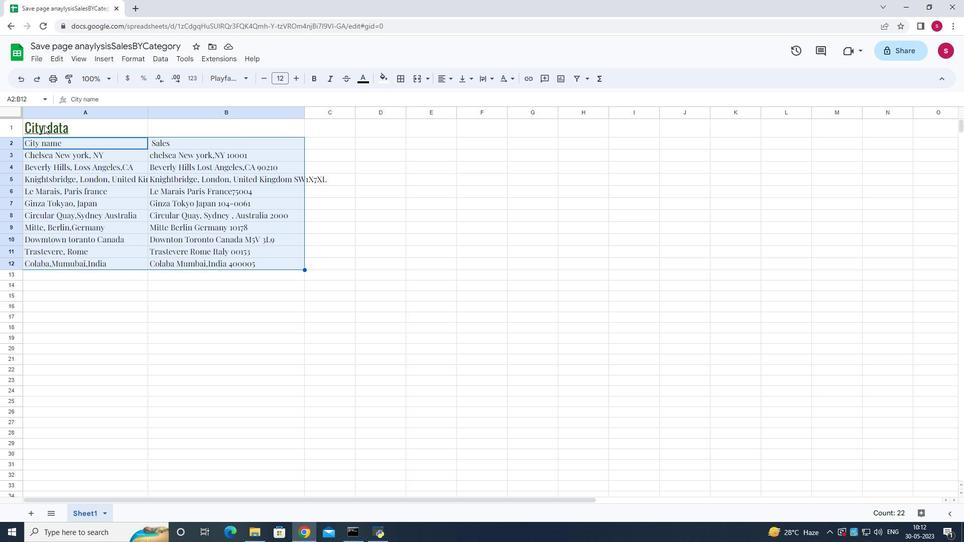 
Action: Mouse pressed left at (44, 125)
Screenshot: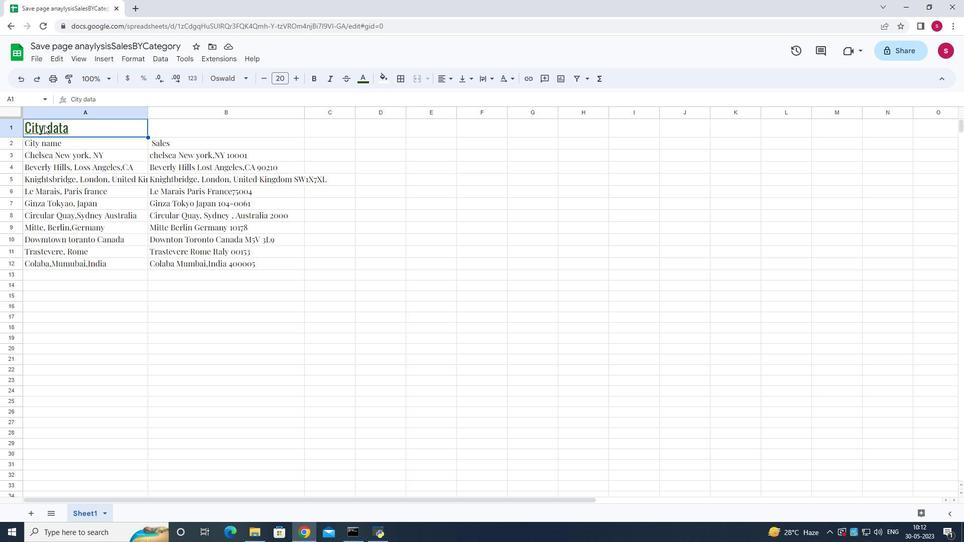 
Action: Mouse moved to (435, 78)
Screenshot: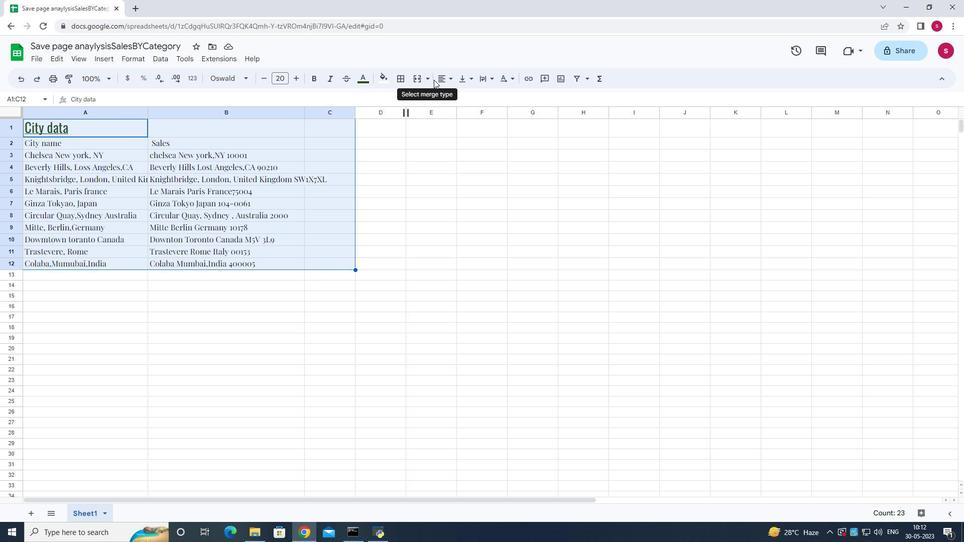 
Action: Mouse pressed left at (435, 78)
Screenshot: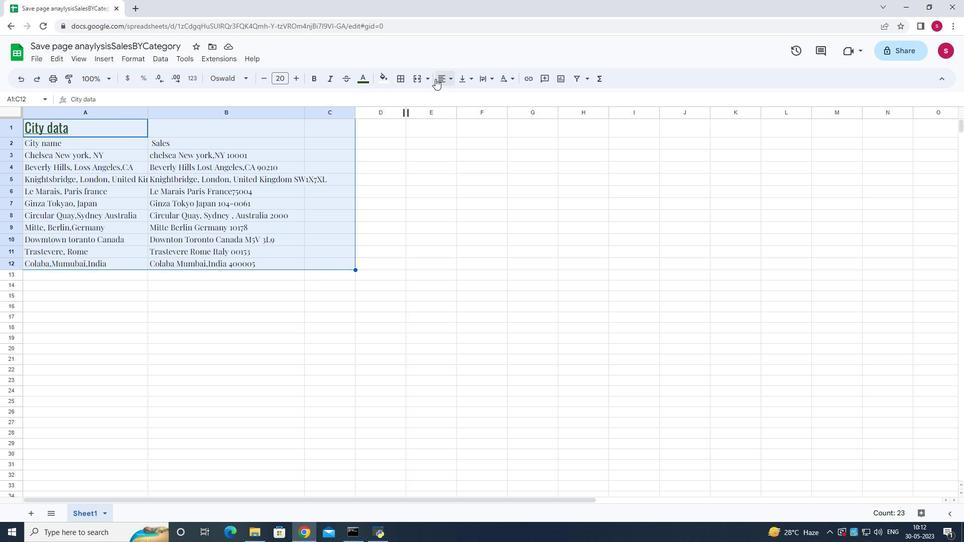 
Action: Mouse moved to (458, 95)
Screenshot: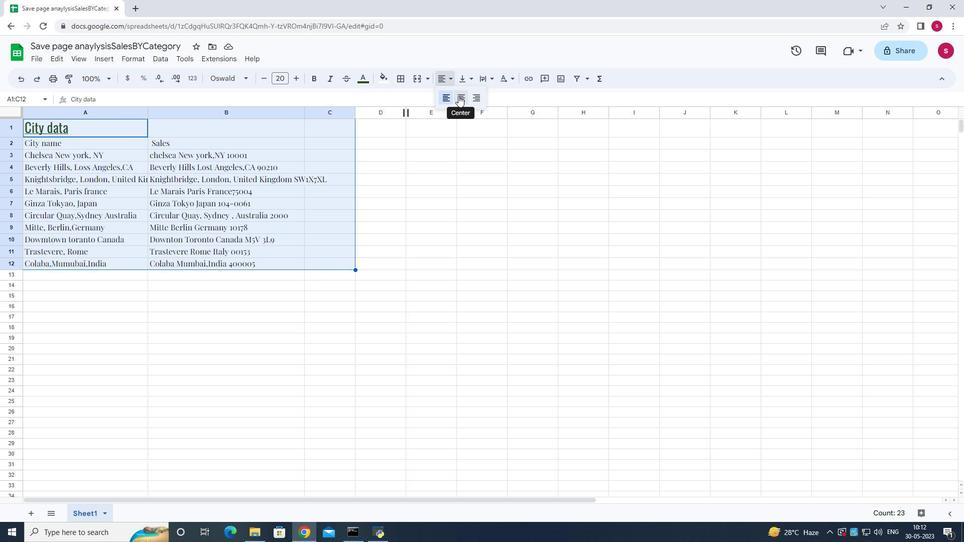 
Action: Mouse pressed left at (458, 95)
Screenshot: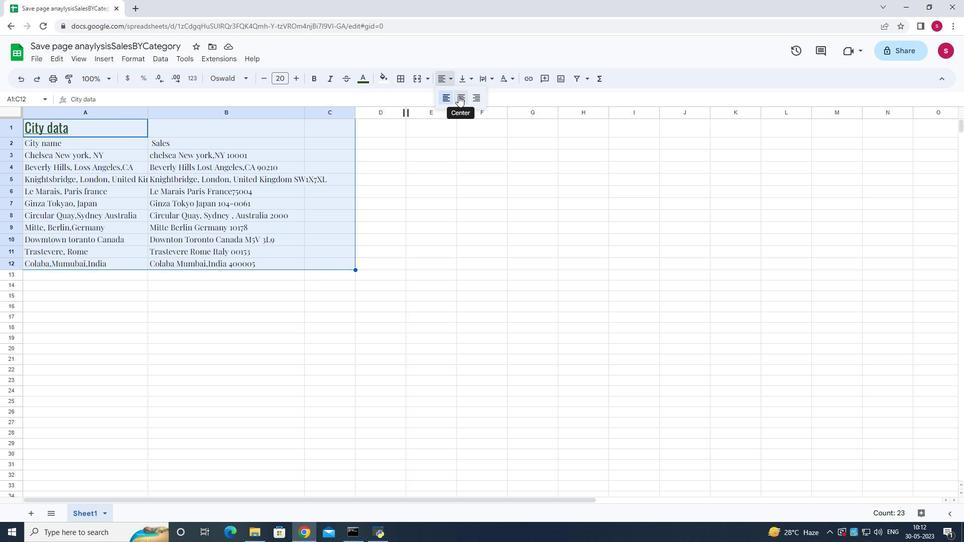 
Action: Mouse moved to (166, 42)
Screenshot: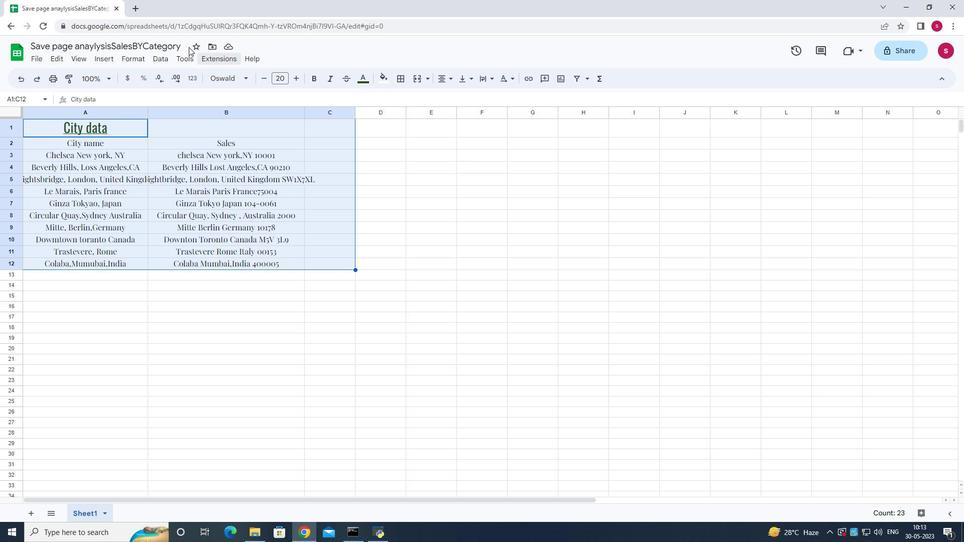 
Action: Mouse pressed left at (166, 42)
Screenshot: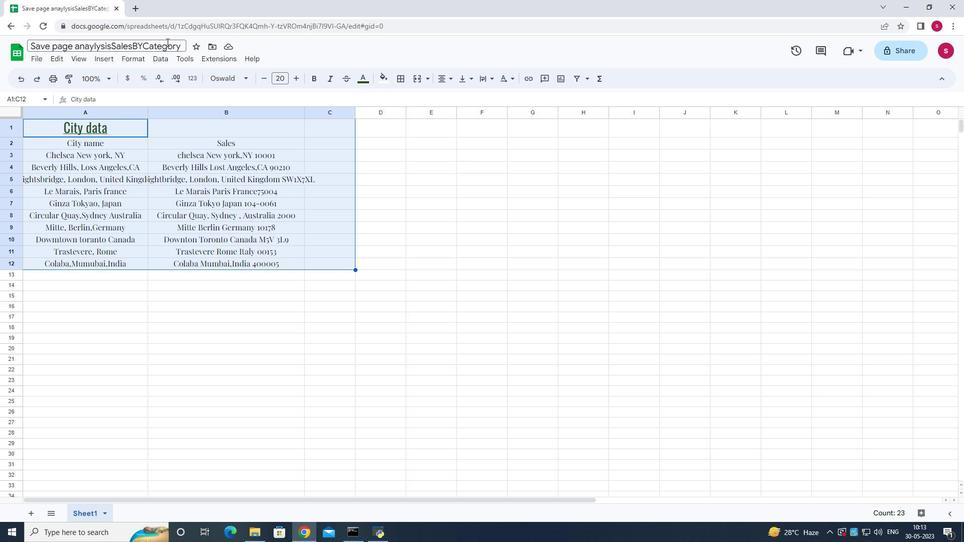 
Action: Mouse moved to (173, 45)
Screenshot: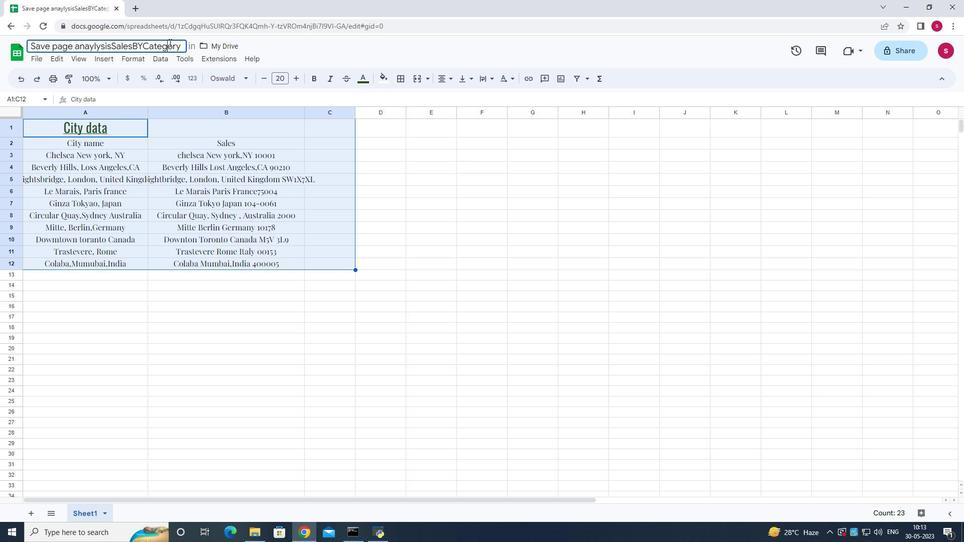 
Action: Key pressed <Key.right><Key.right><Key.right><Key.right><Key.space><Key.backspace><Key.shift>_2022
Screenshot: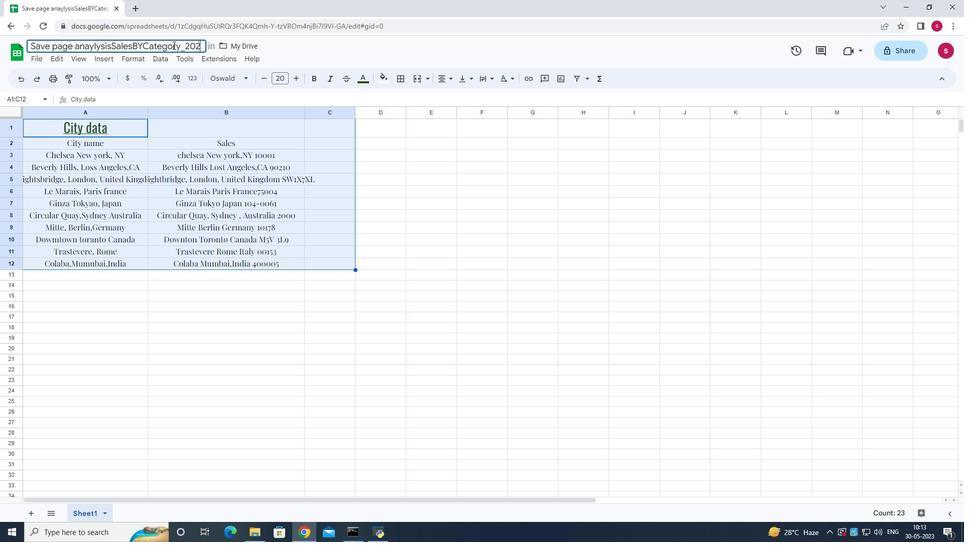 
Action: Mouse moved to (157, 207)
Screenshot: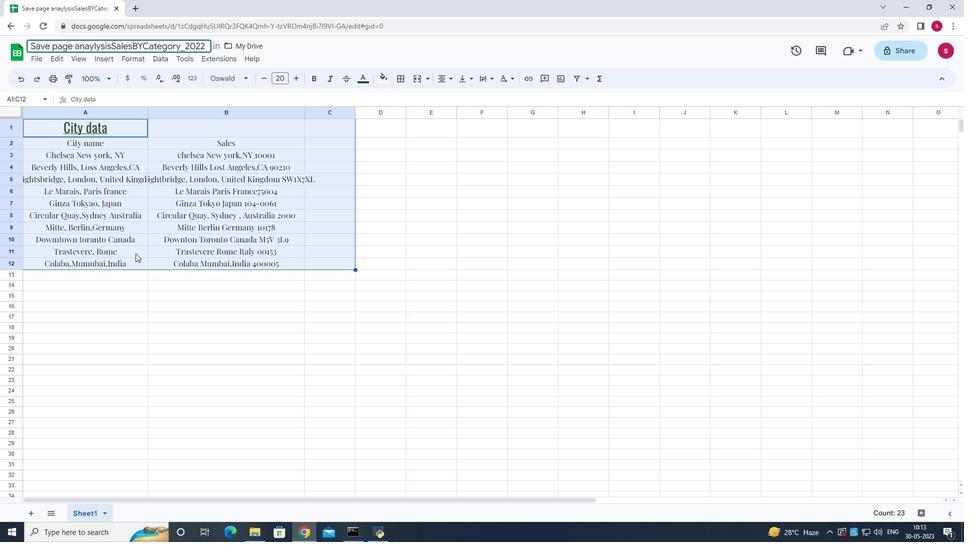 
Action: Mouse pressed left at (157, 207)
Screenshot: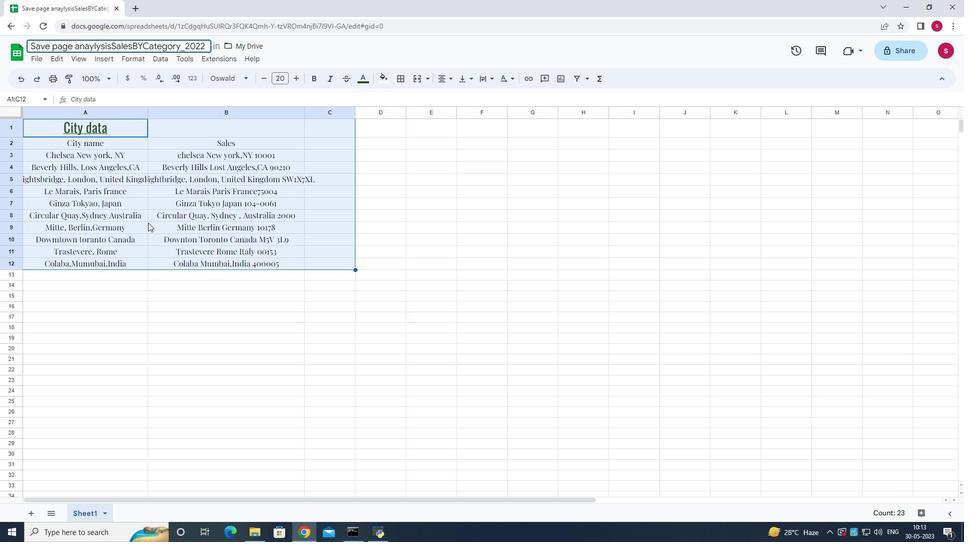 
Action: Mouse moved to (74, 120)
Screenshot: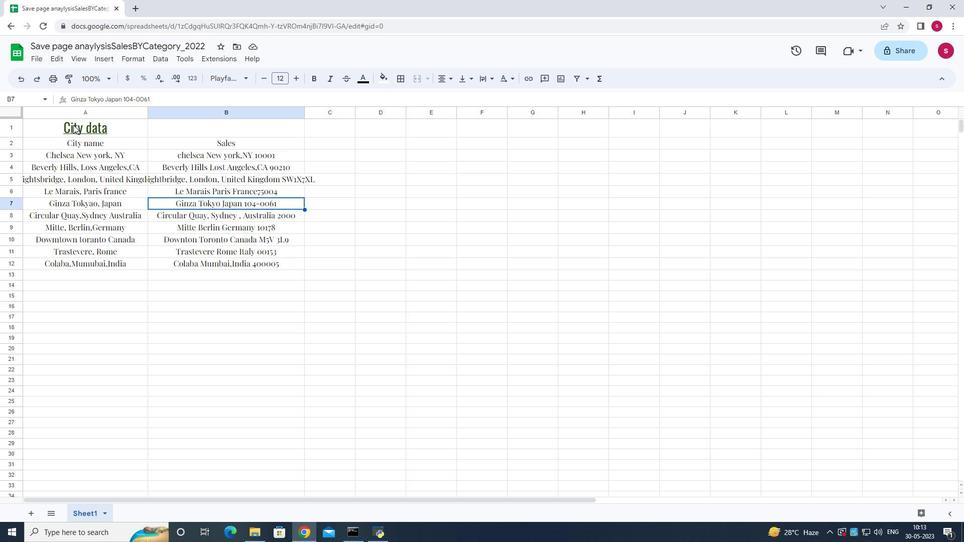 
Action: Mouse pressed left at (74, 120)
Screenshot: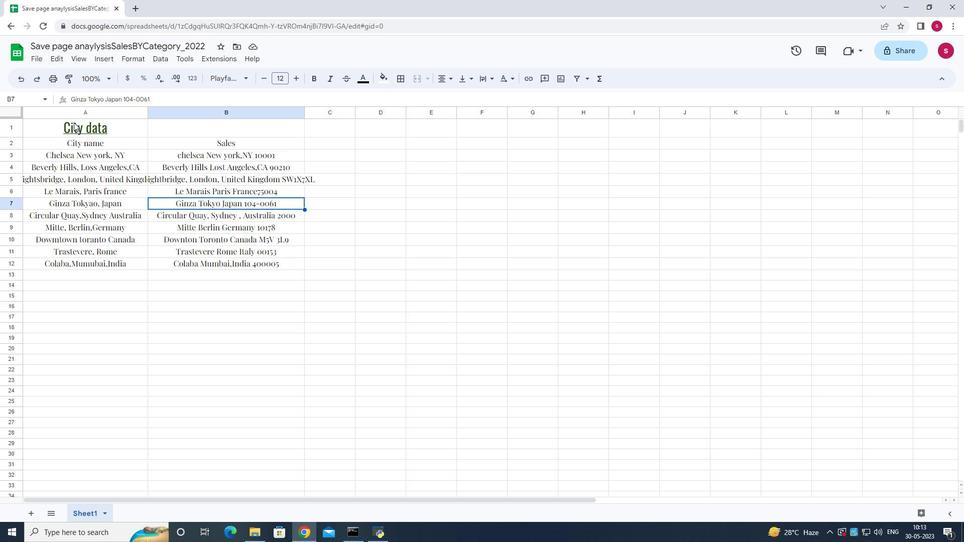 
Action: Mouse moved to (508, 462)
Screenshot: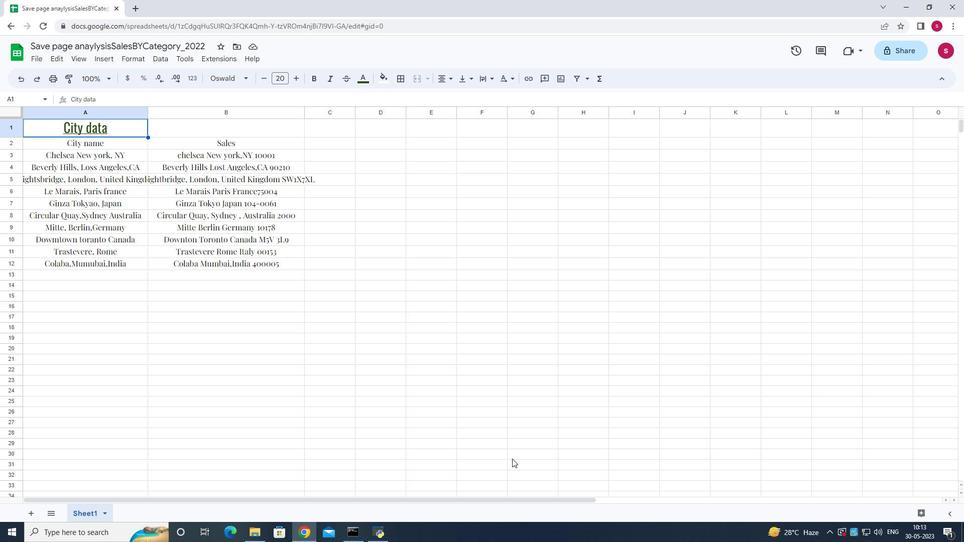 
